 Task: Calculate the distance between Los Angeles and Santa Barbara.
Action: Mouse moved to (269, 62)
Screenshot: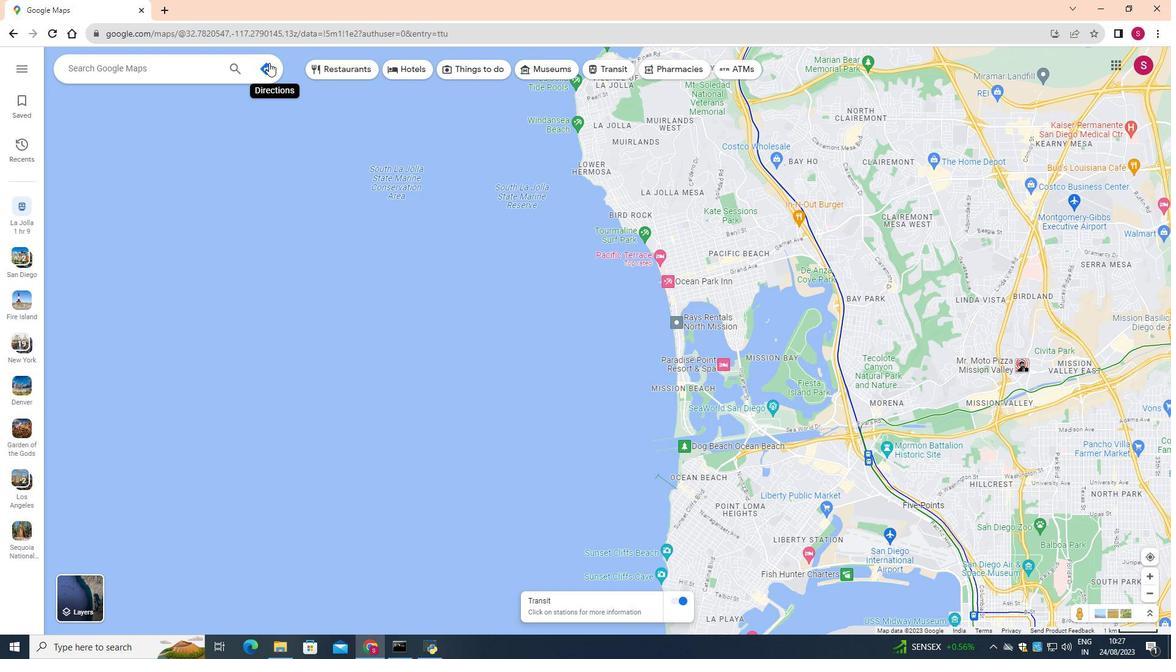 
Action: Mouse pressed left at (269, 62)
Screenshot: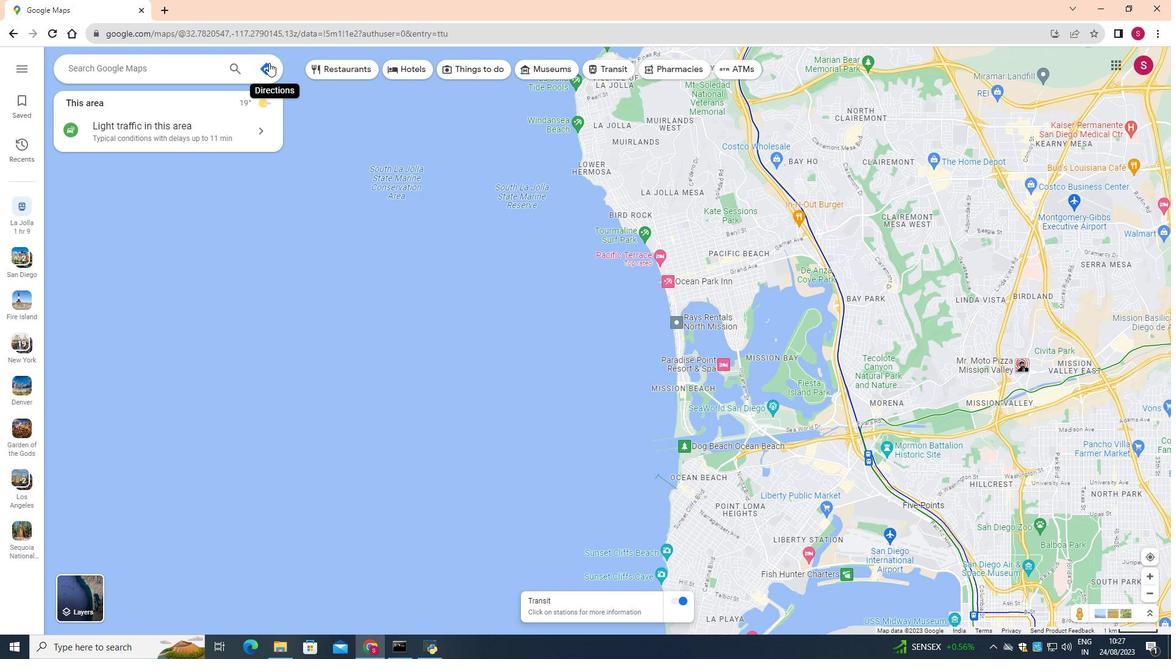 
Action: Mouse moved to (210, 97)
Screenshot: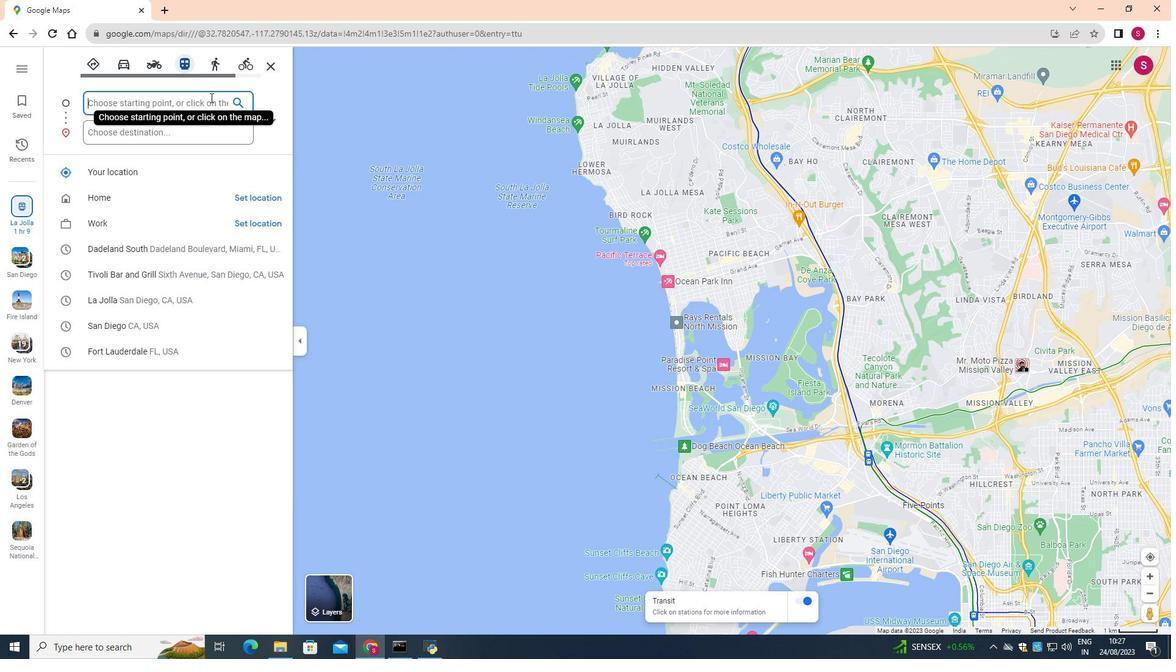 
Action: Mouse pressed left at (210, 97)
Screenshot: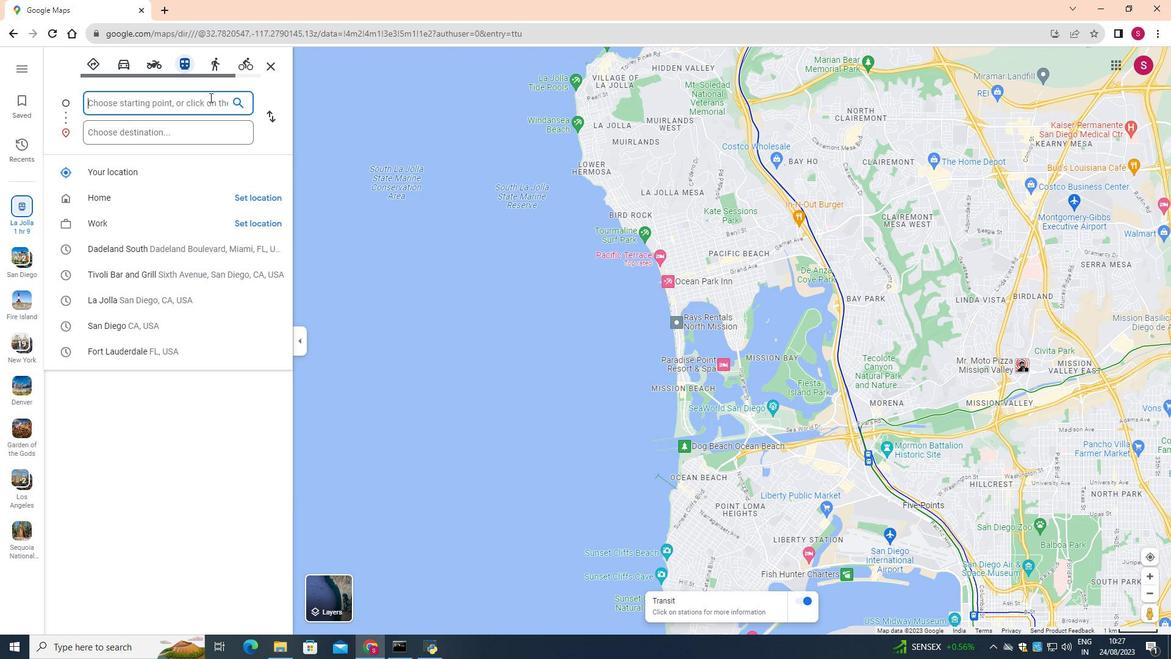 
Action: Mouse moved to (208, 98)
Screenshot: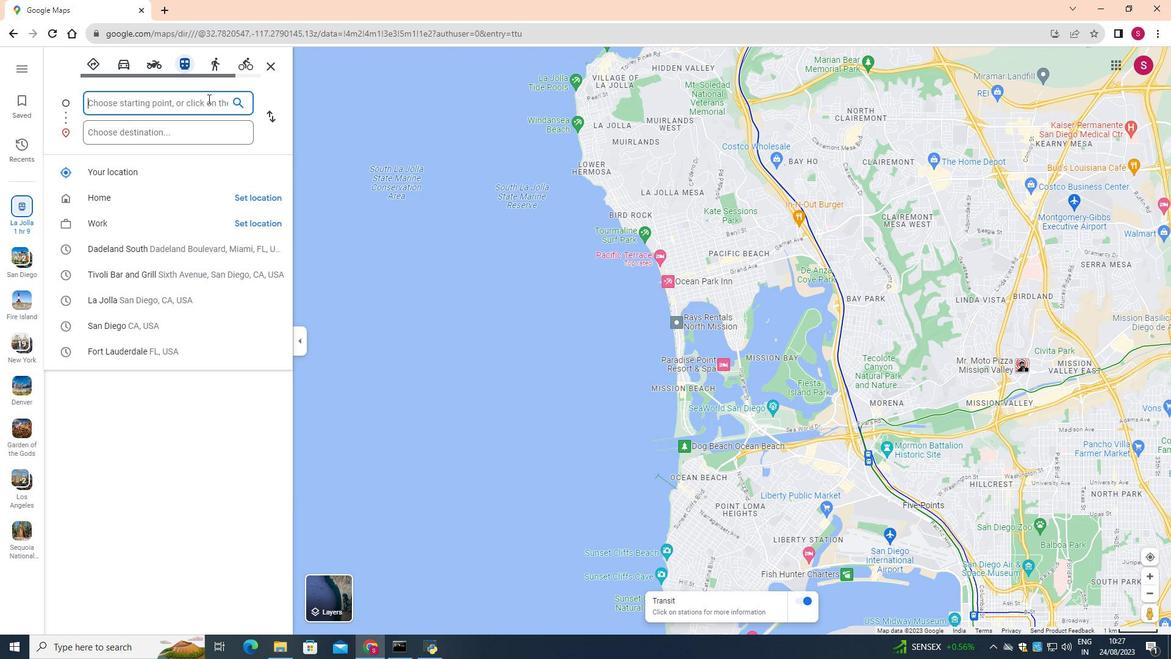
Action: Key pressed <Key.shift>Los<Key.space><Key.shift>Angeles
Screenshot: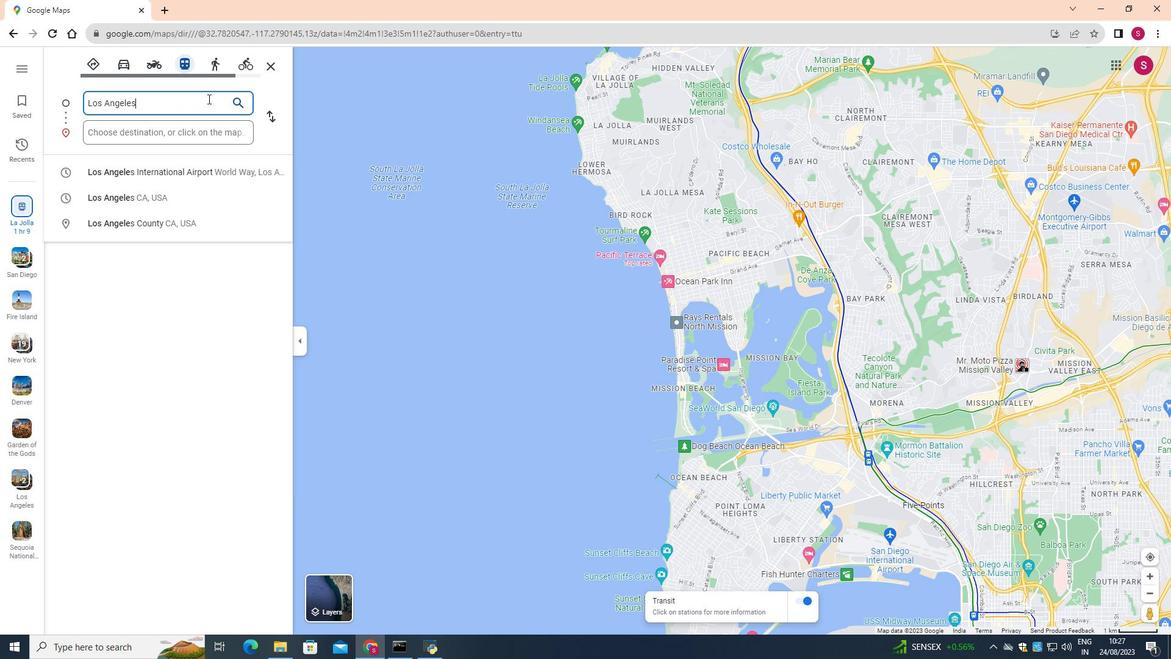 
Action: Mouse moved to (147, 197)
Screenshot: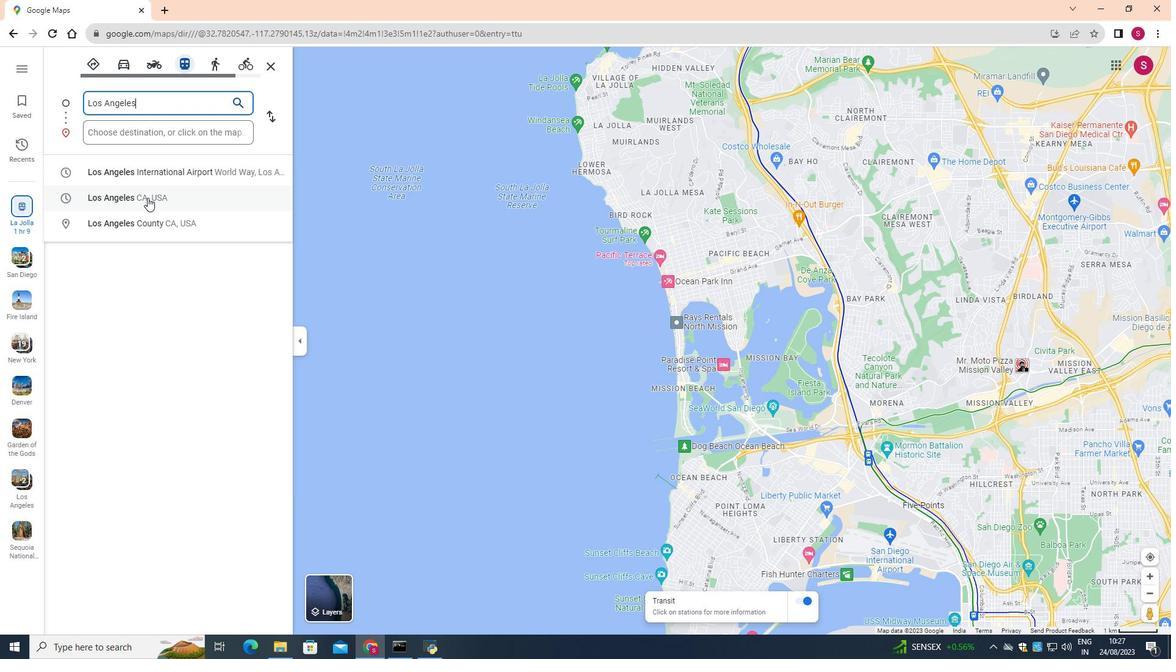 
Action: Mouse pressed left at (147, 197)
Screenshot: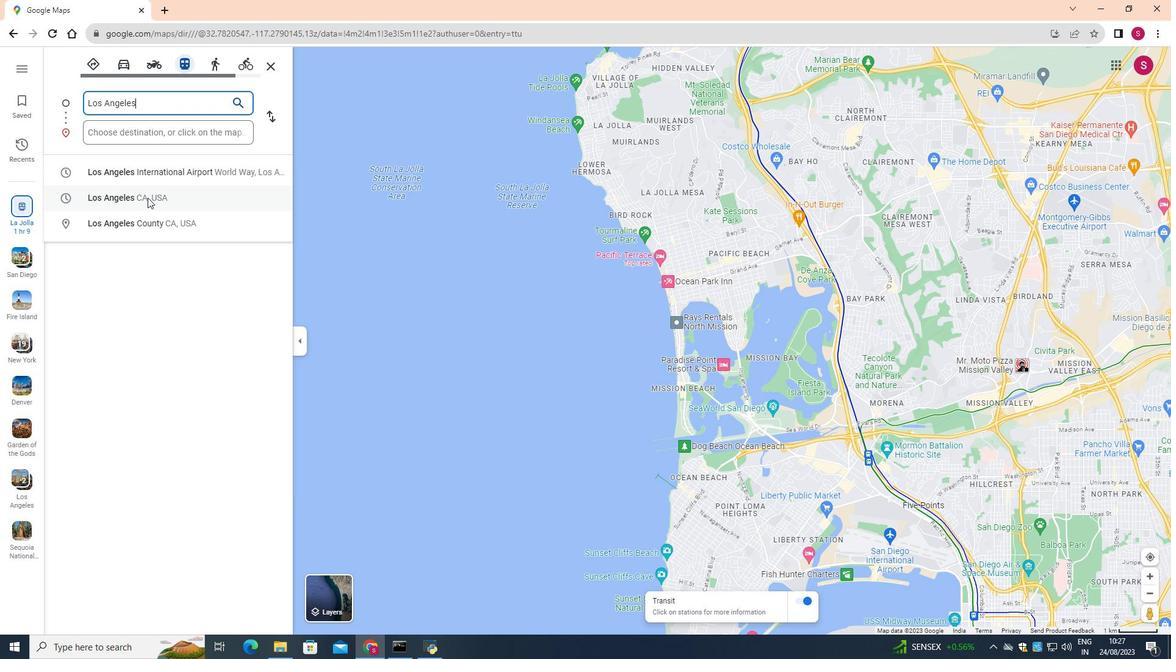 
Action: Mouse moved to (156, 133)
Screenshot: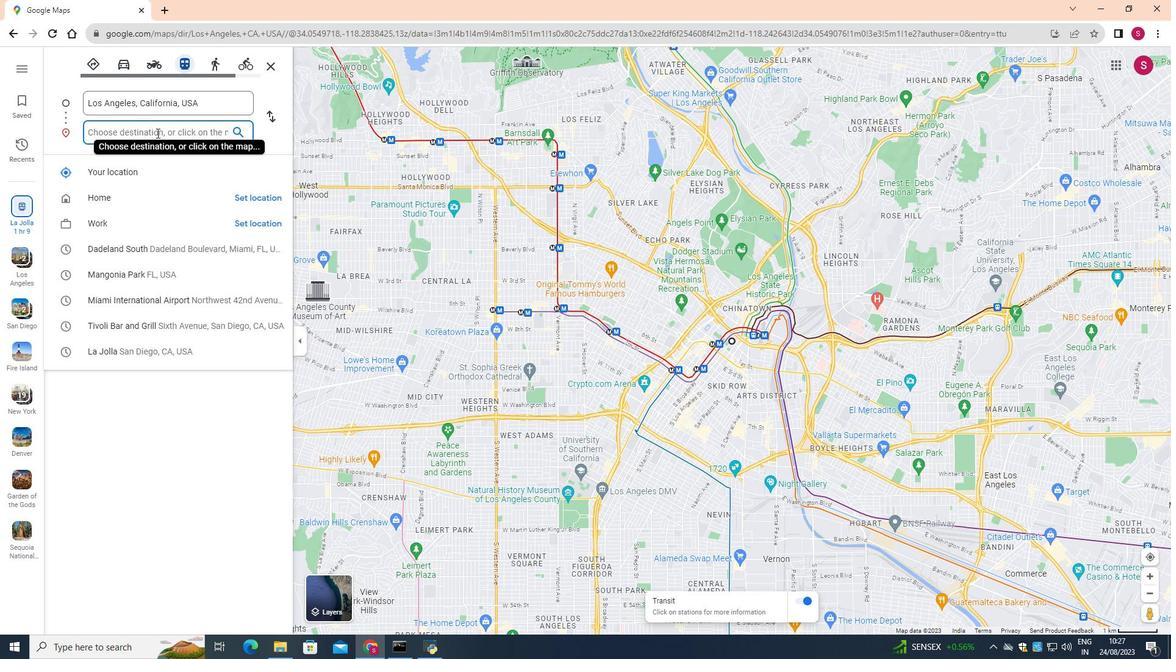 
Action: Mouse pressed left at (156, 133)
Screenshot: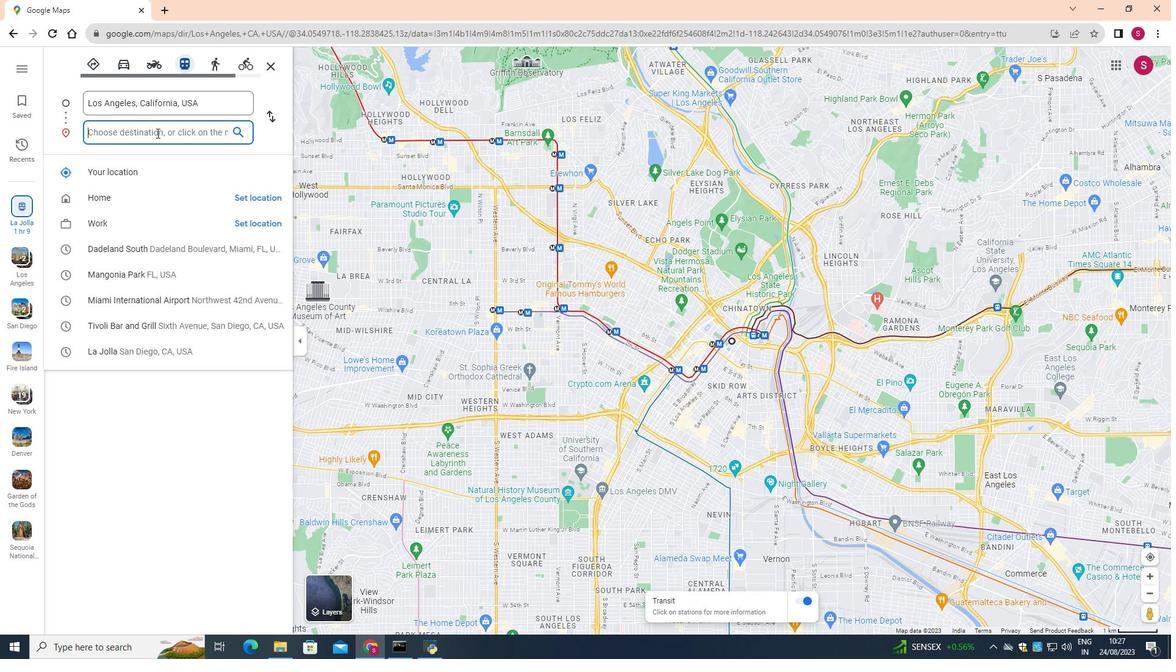 
Action: Key pressed <Key.shift>Santa<Key.space><Key.shift>Barbara
Screenshot: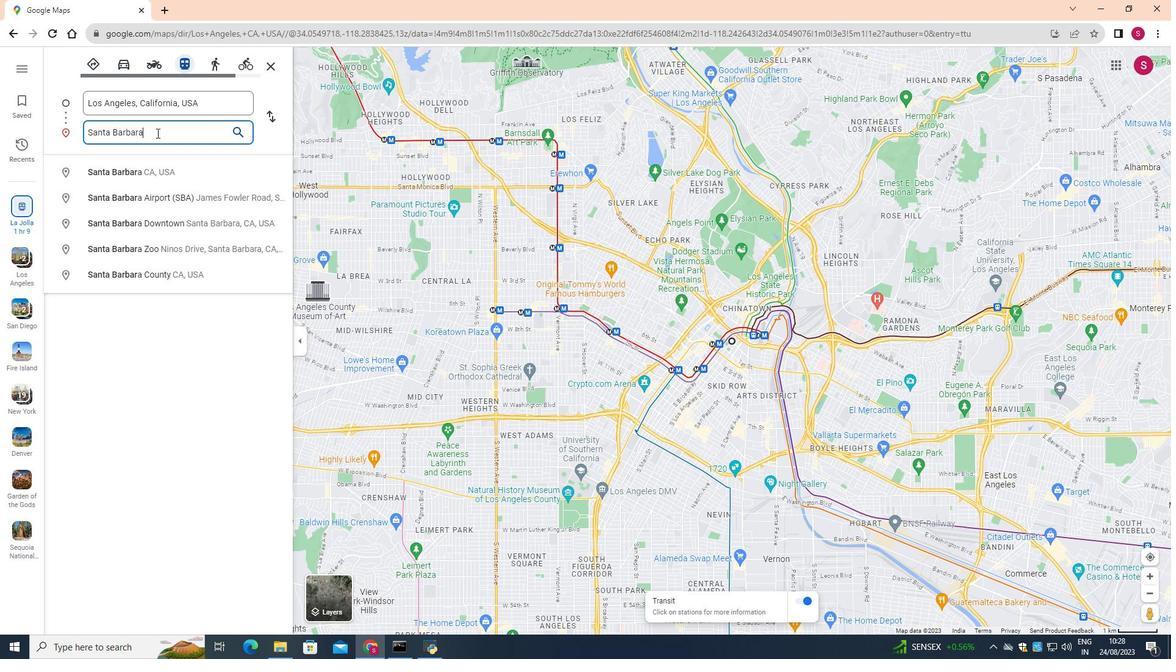 
Action: Mouse moved to (137, 175)
Screenshot: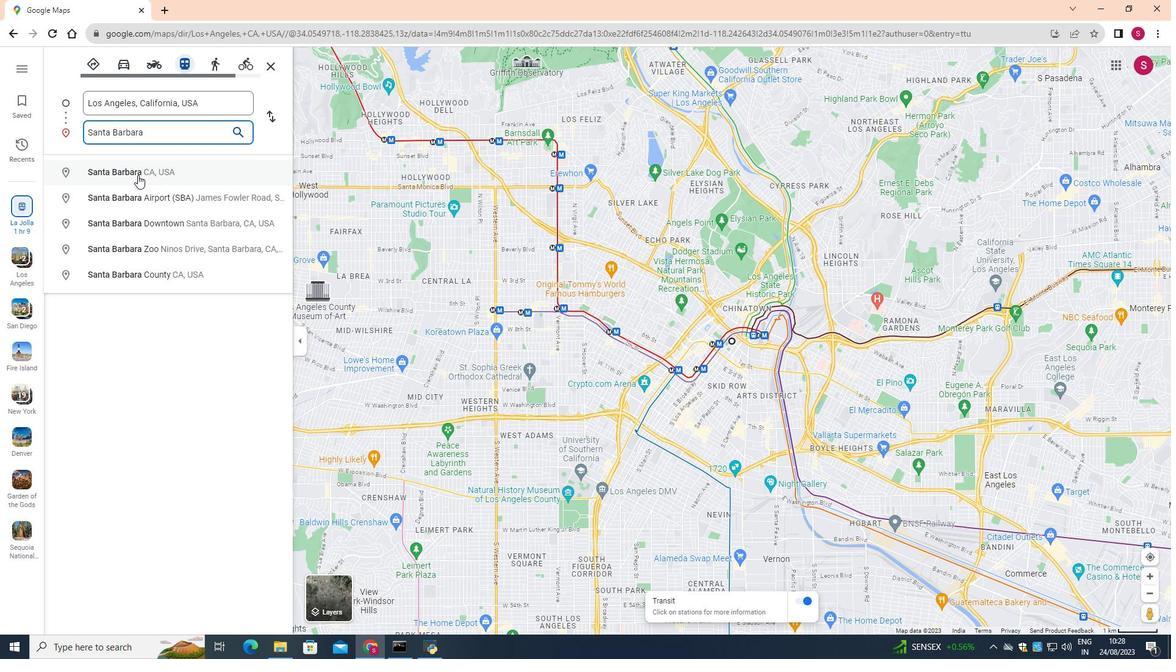 
Action: Mouse pressed left at (137, 175)
Screenshot: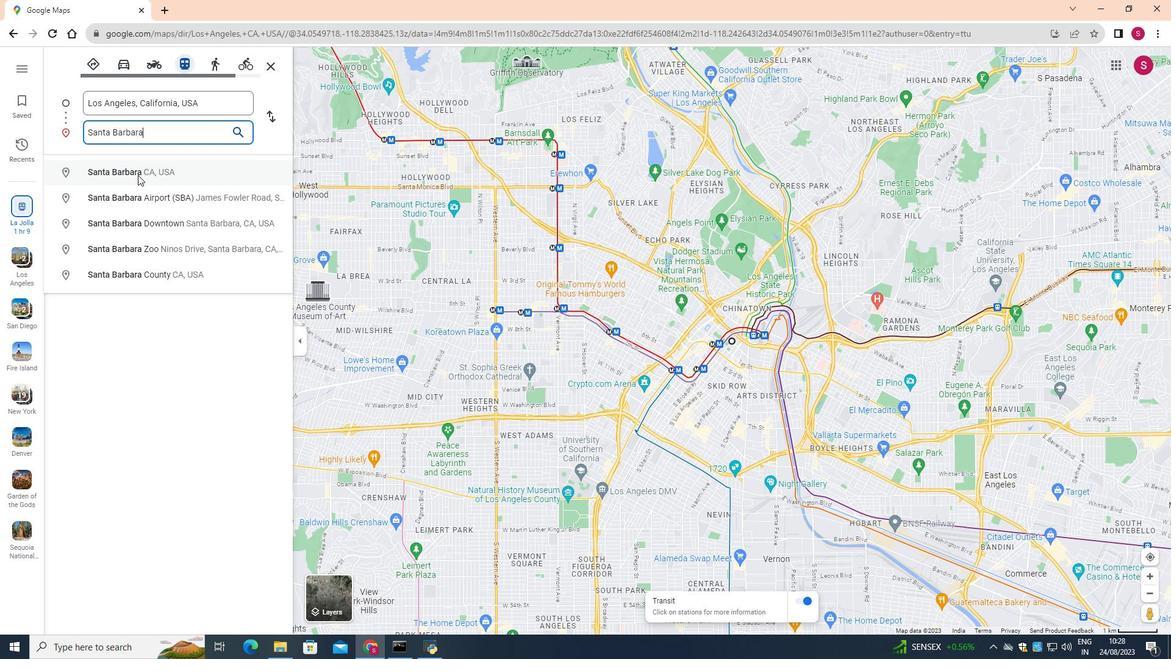 
Action: Mouse moved to (141, 311)
Screenshot: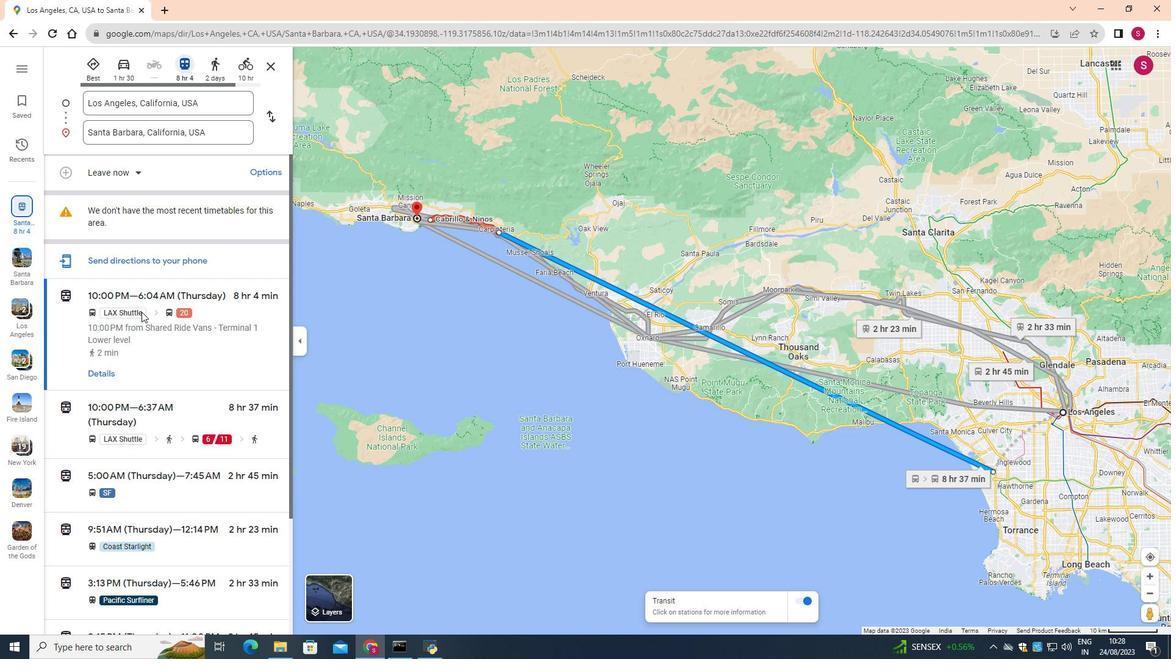 
Action: Mouse scrolled (141, 311) with delta (0, 0)
Screenshot: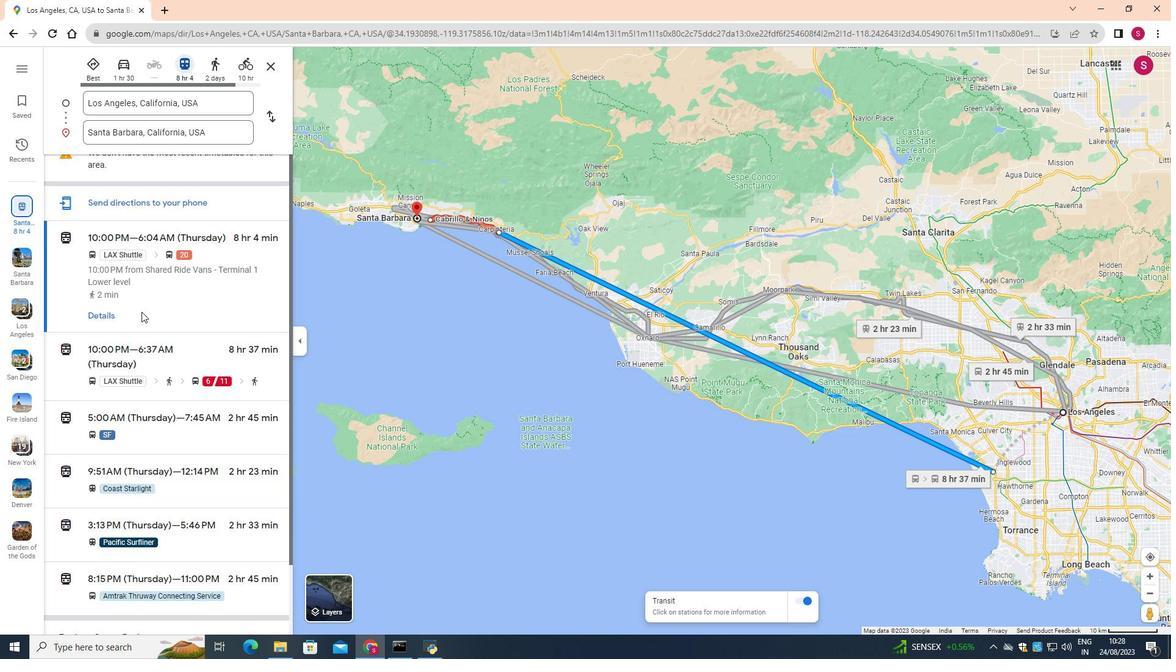 
Action: Mouse scrolled (141, 311) with delta (0, 0)
Screenshot: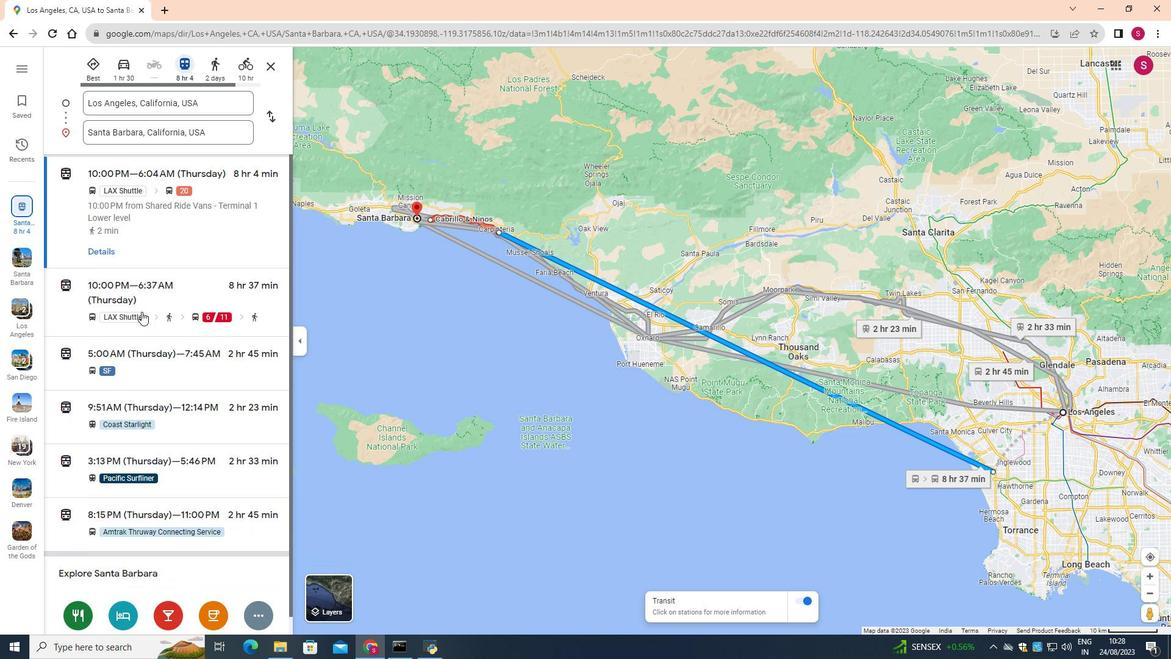 
Action: Mouse scrolled (141, 311) with delta (0, 0)
Screenshot: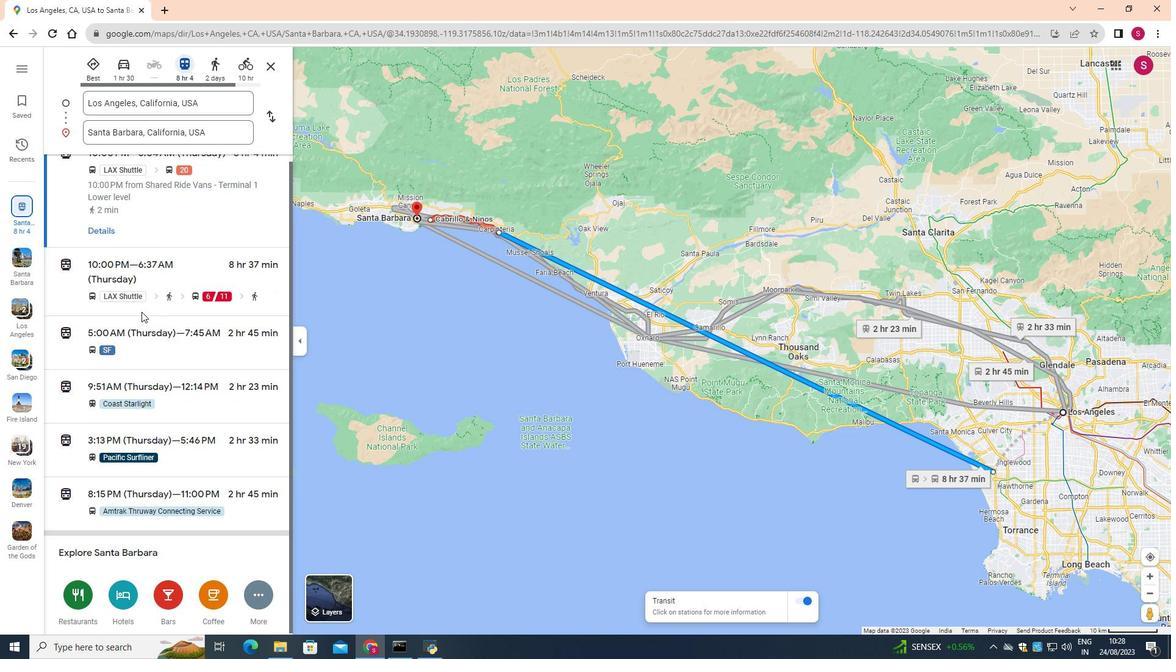 
Action: Mouse moved to (141, 330)
Screenshot: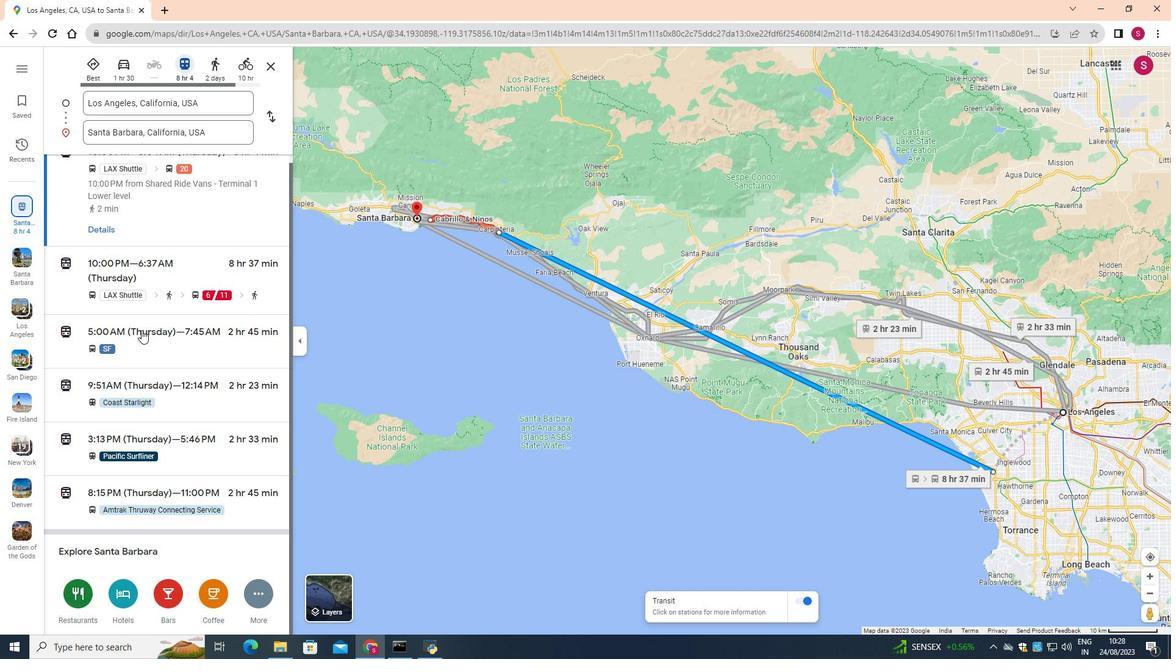 
Action: Mouse scrolled (141, 329) with delta (0, 0)
Screenshot: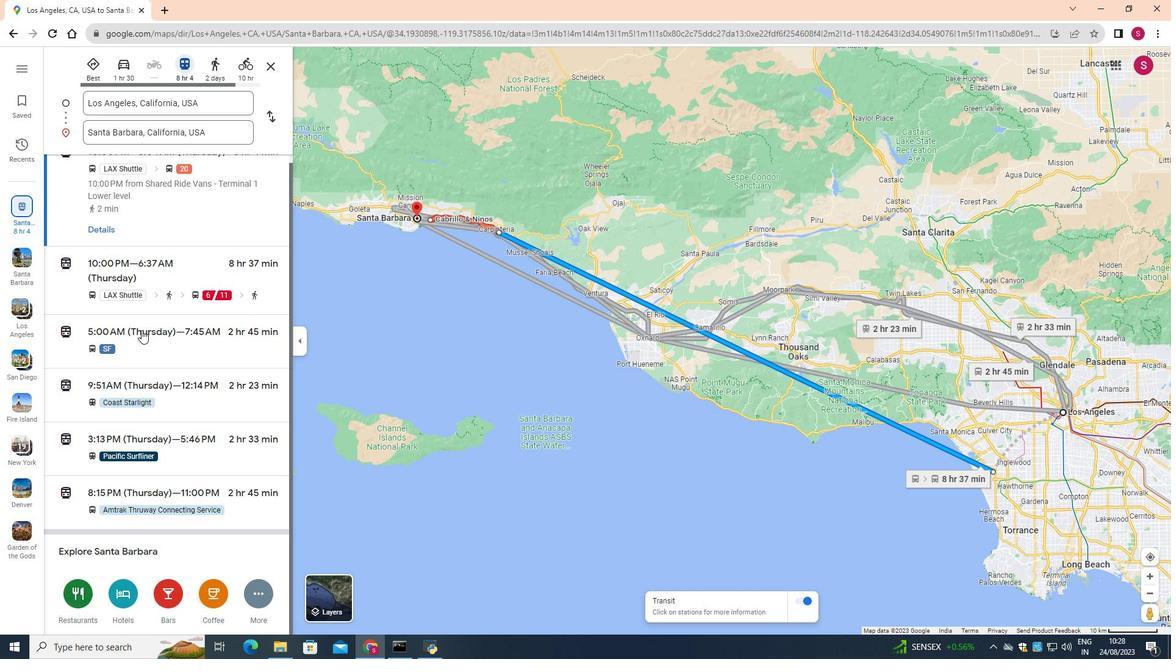 
Action: Mouse moved to (214, 295)
Screenshot: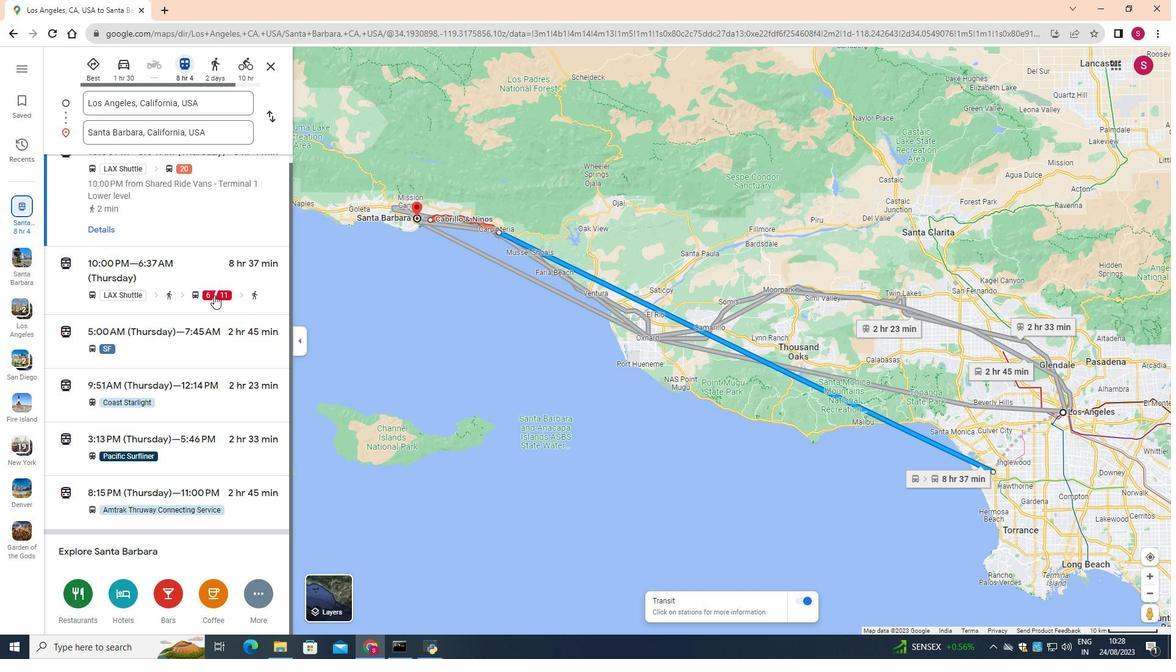 
Action: Mouse scrolled (214, 295) with delta (0, 0)
Screenshot: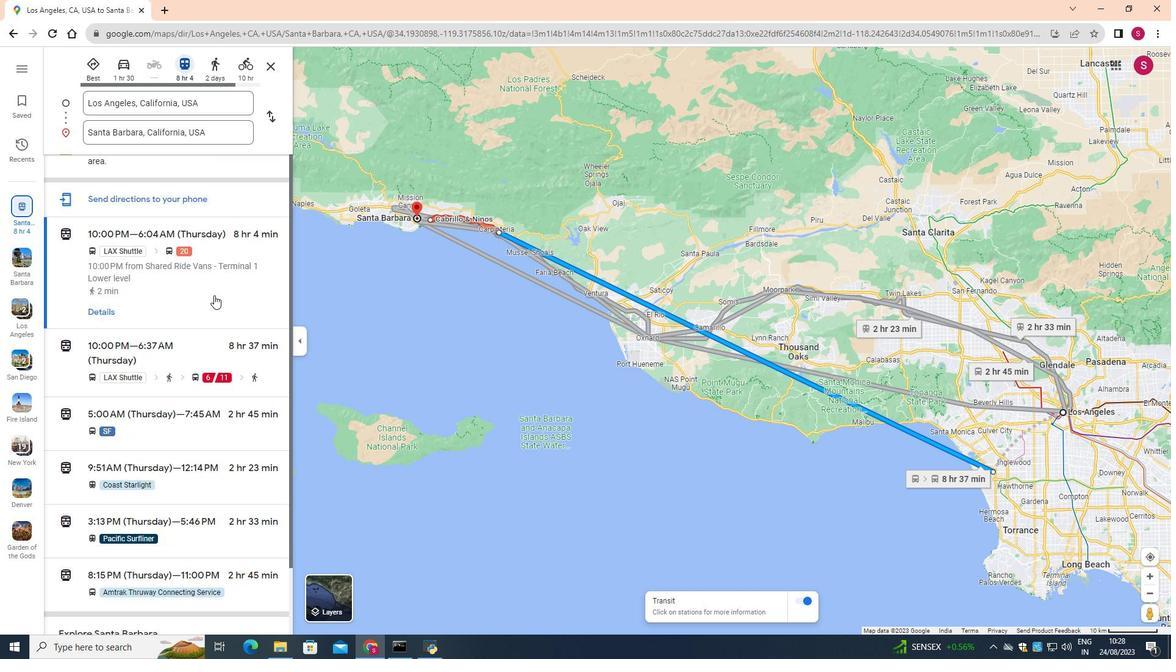 
Action: Mouse scrolled (214, 295) with delta (0, 0)
Screenshot: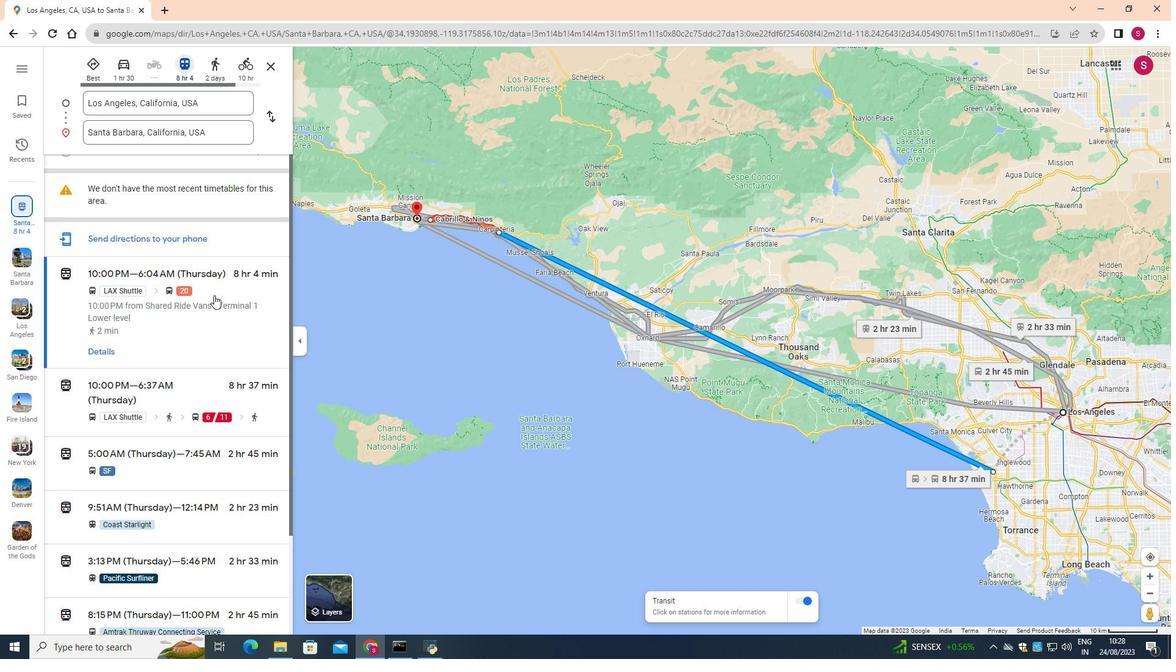 
Action: Mouse moved to (103, 345)
Screenshot: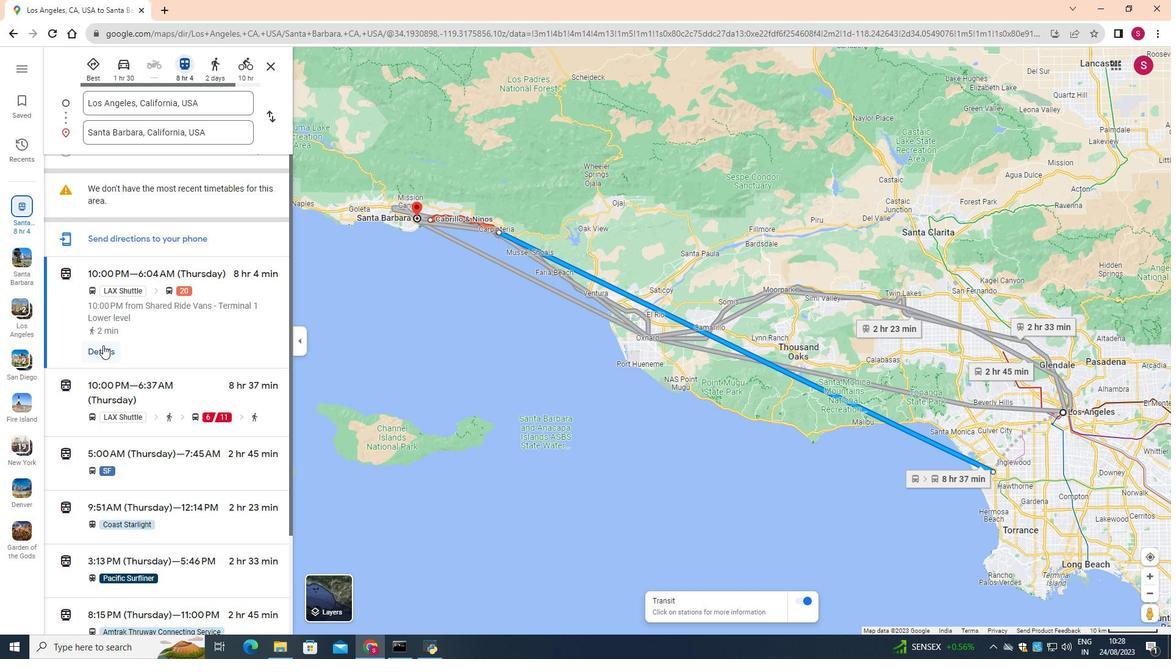
Action: Mouse pressed left at (103, 345)
Screenshot: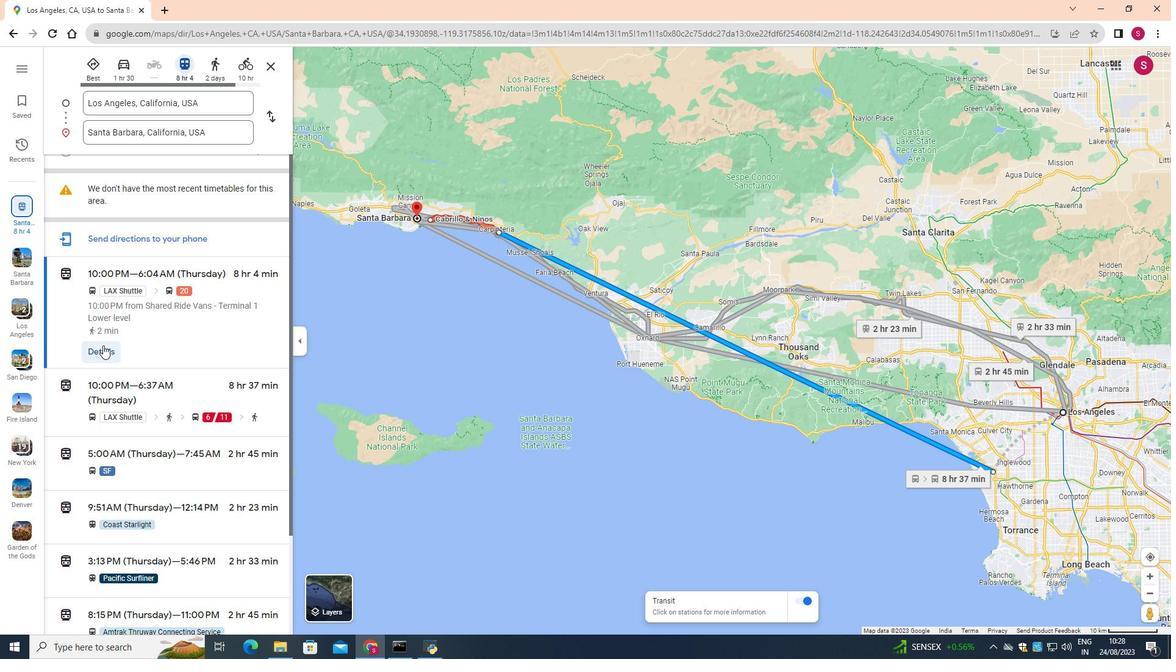
Action: Mouse moved to (158, 269)
Screenshot: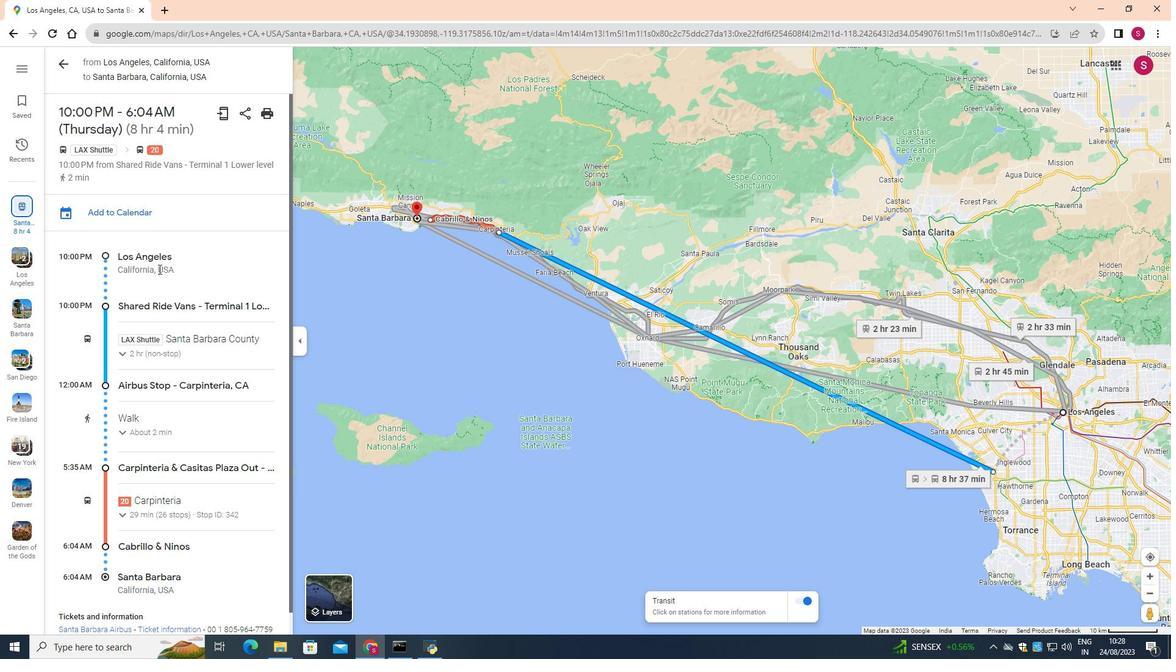 
Action: Mouse scrolled (158, 268) with delta (0, 0)
Screenshot: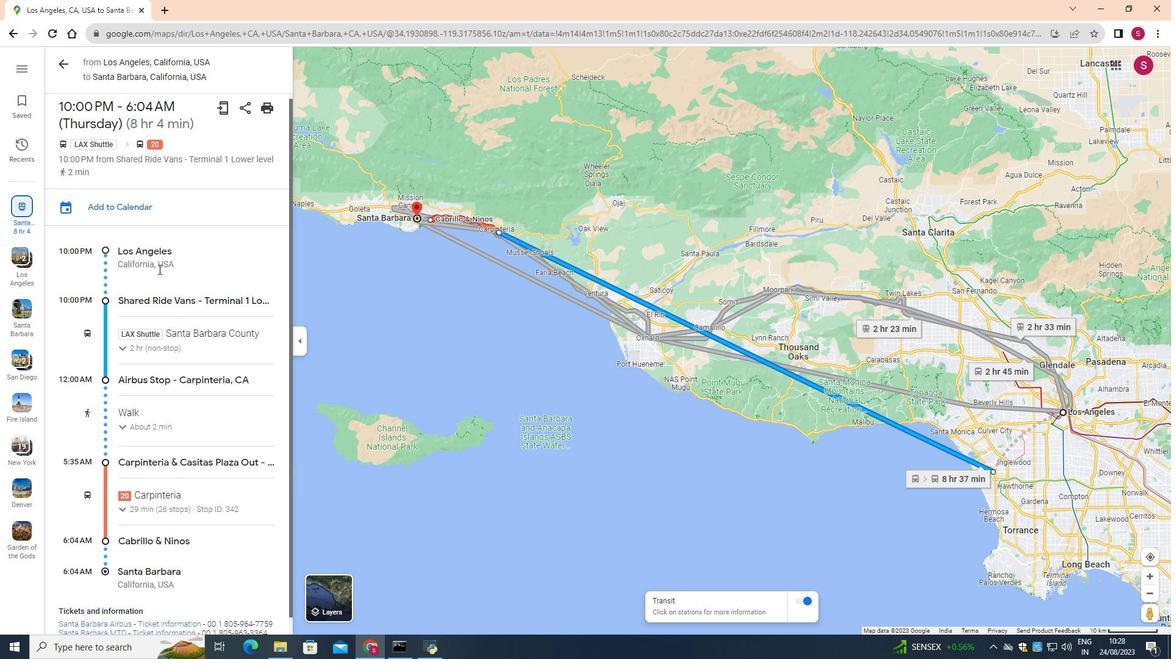 
Action: Mouse scrolled (158, 268) with delta (0, 0)
Screenshot: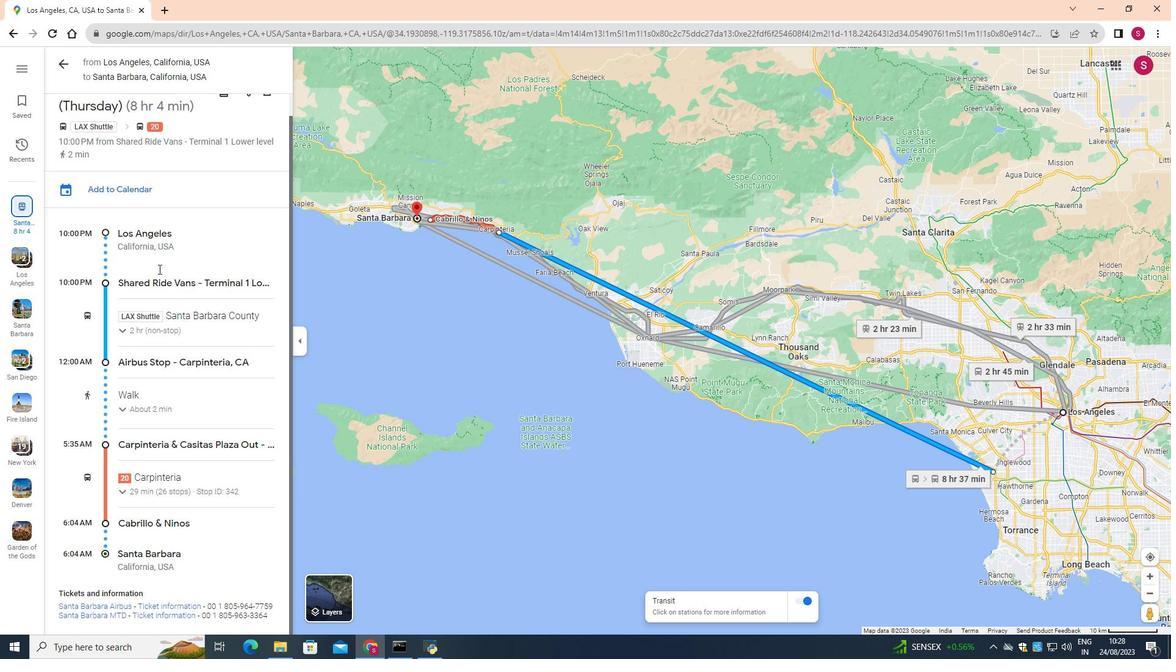 
Action: Mouse scrolled (158, 268) with delta (0, 0)
Screenshot: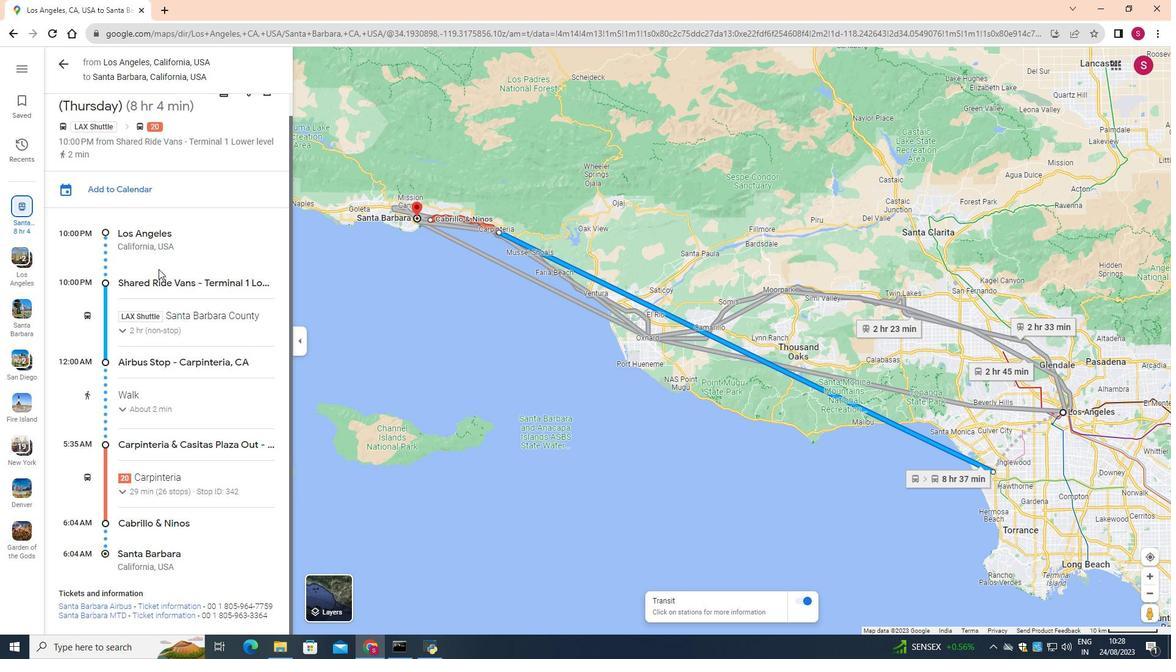 
Action: Mouse scrolled (158, 268) with delta (0, 0)
Screenshot: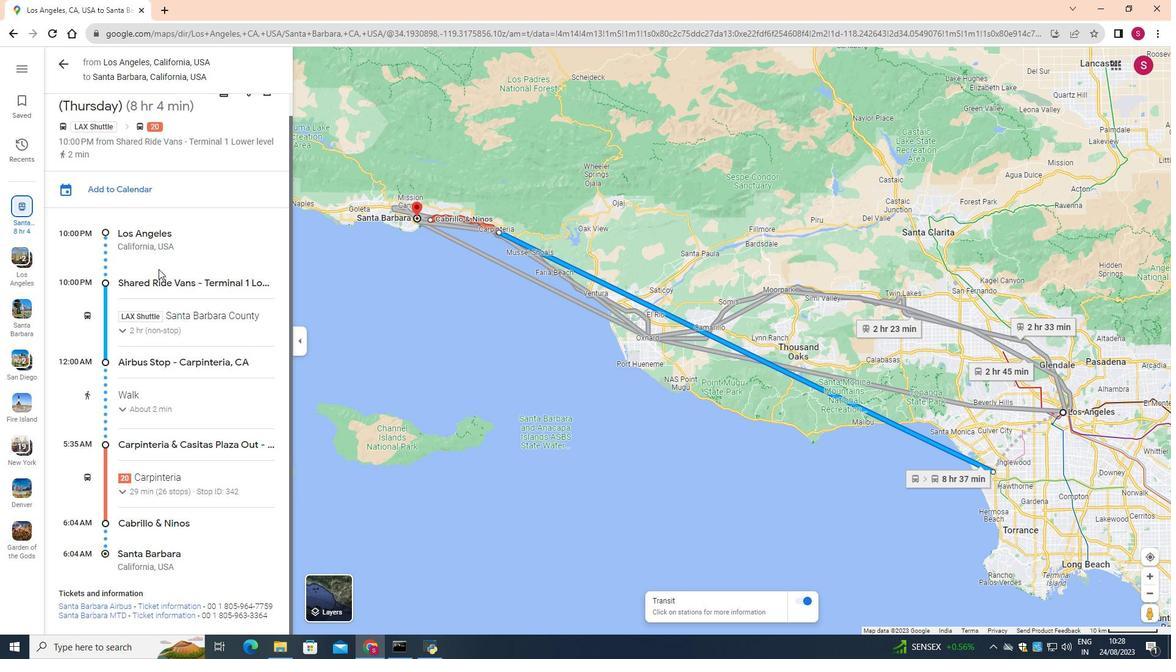 
Action: Mouse moved to (125, 472)
Screenshot: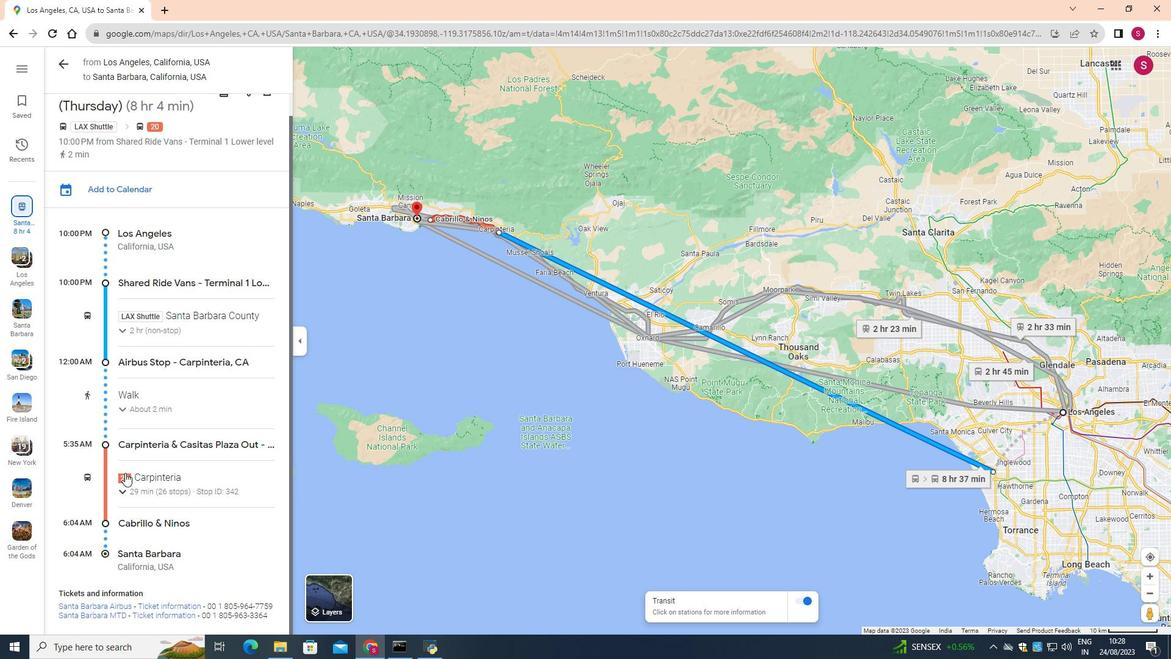
Action: Mouse scrolled (125, 473) with delta (0, 0)
Screenshot: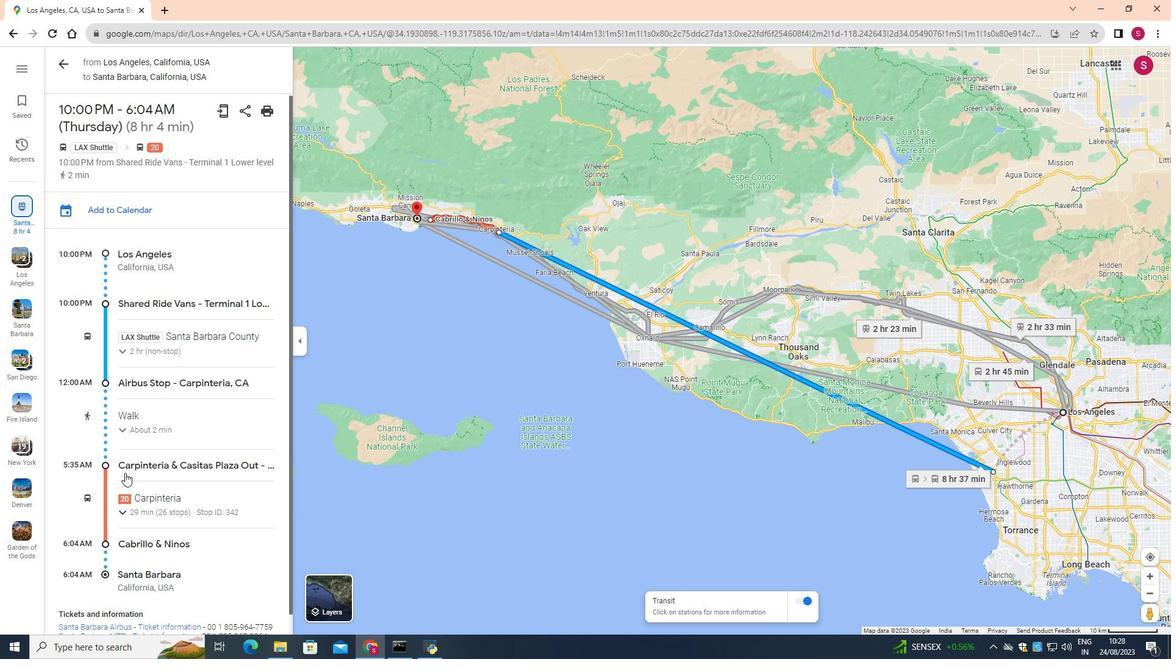 
Action: Mouse scrolled (125, 473) with delta (0, 0)
Screenshot: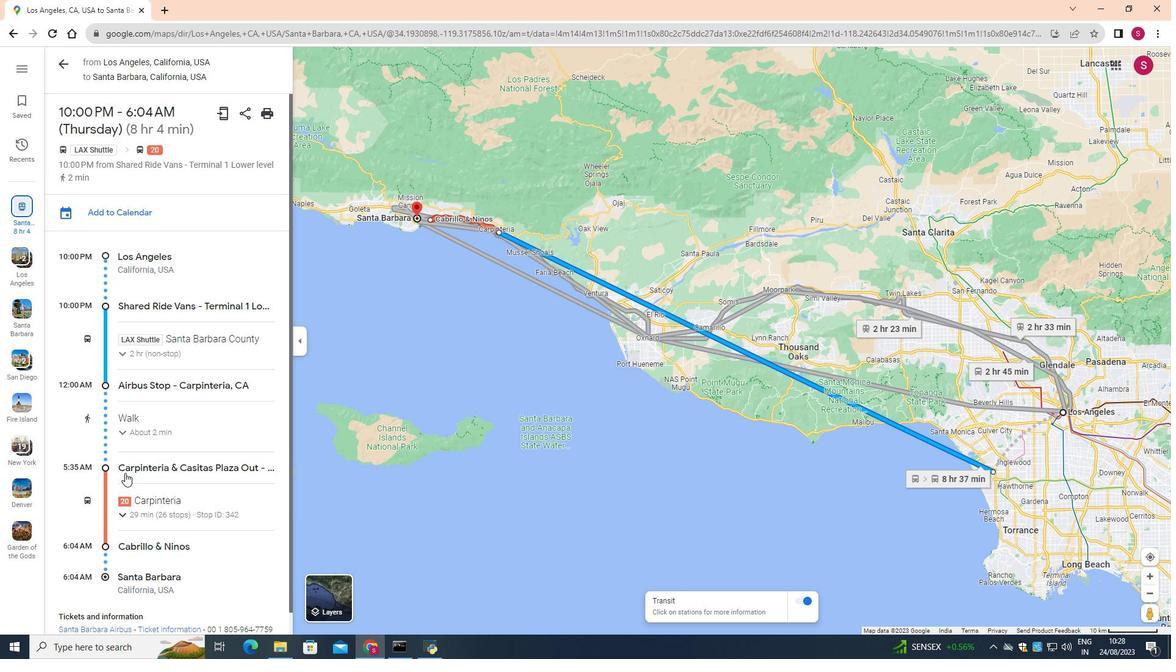 
Action: Mouse scrolled (125, 473) with delta (0, 0)
Screenshot: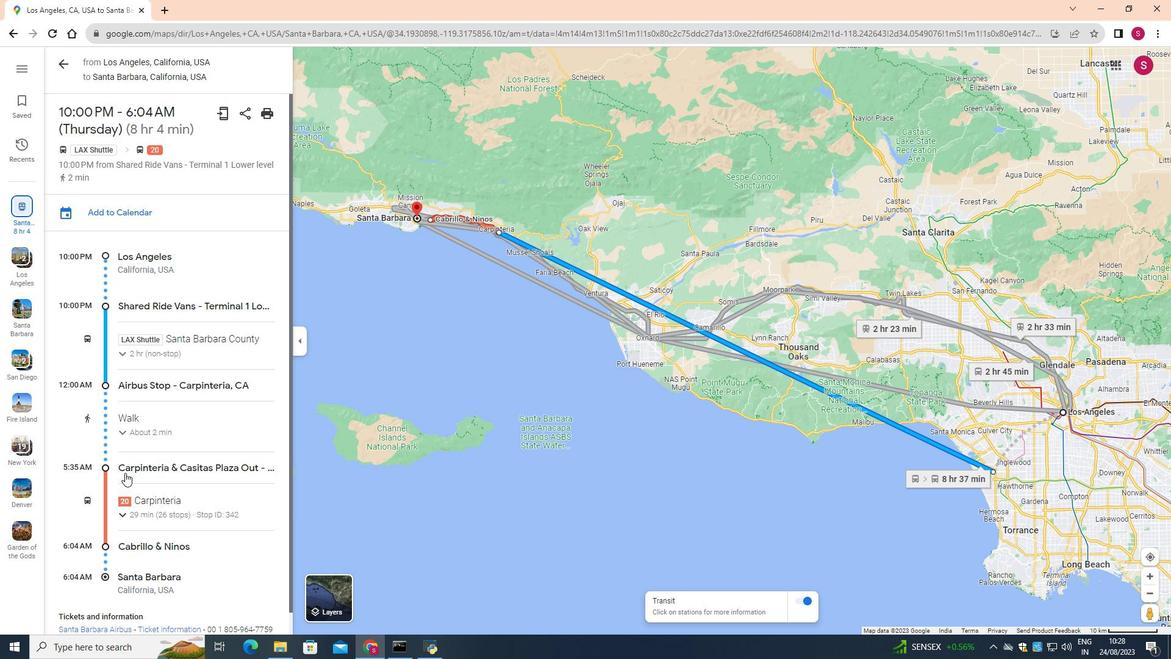 
Action: Mouse scrolled (125, 473) with delta (0, 0)
Screenshot: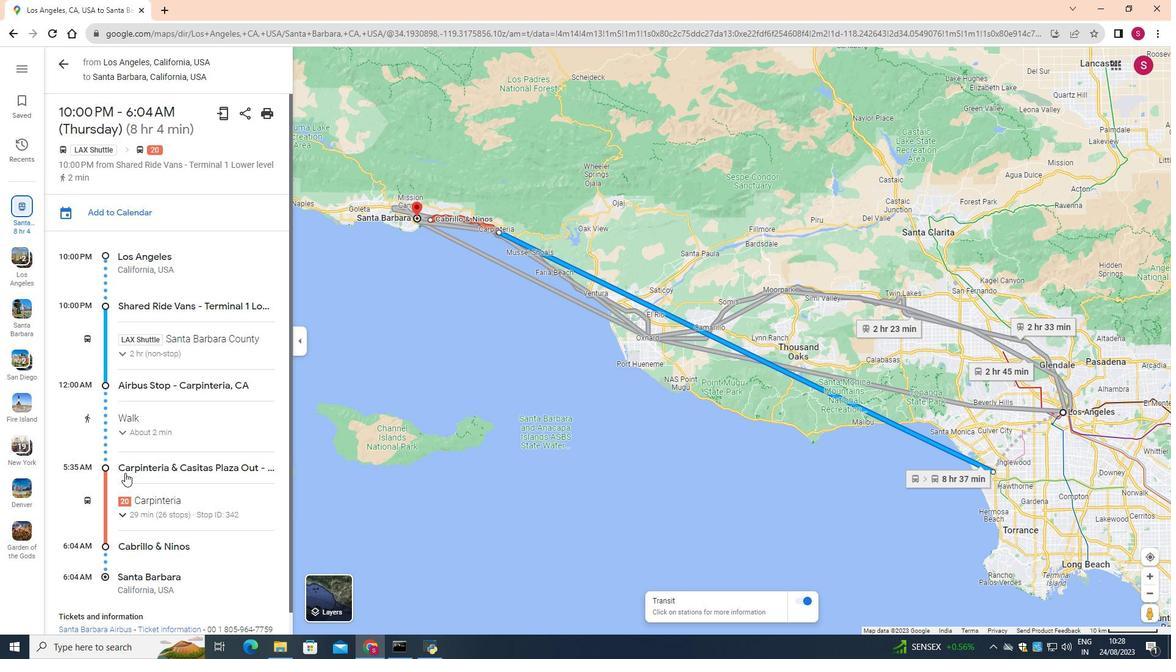 
Action: Mouse scrolled (125, 473) with delta (0, 0)
Screenshot: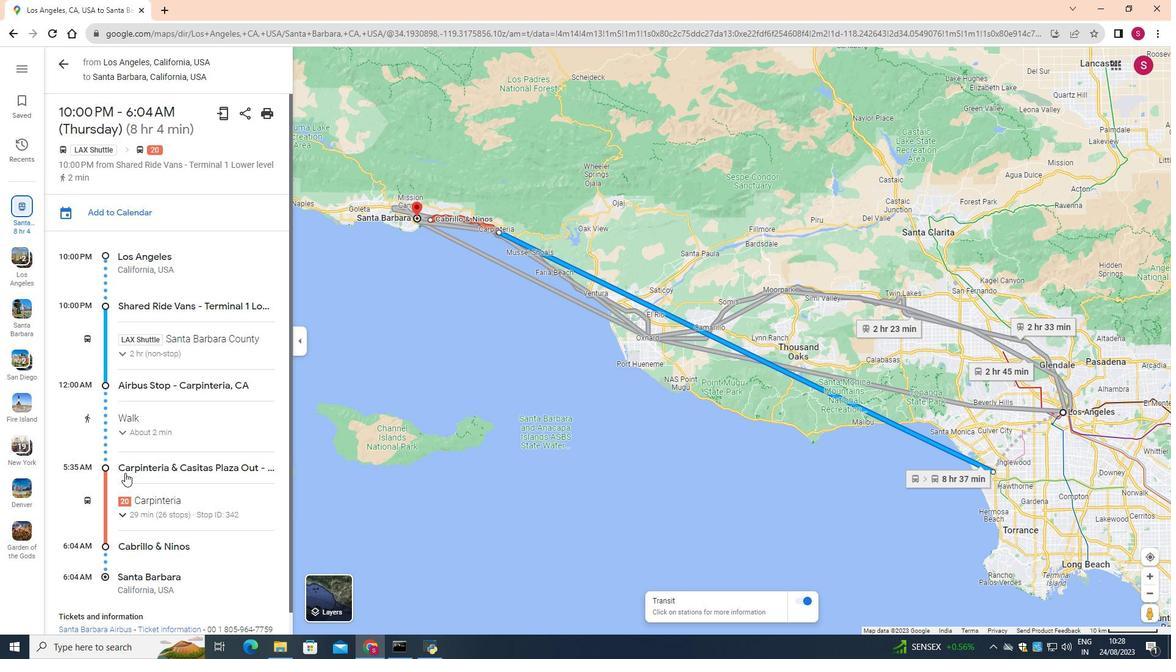 
Action: Mouse moved to (518, 602)
Screenshot: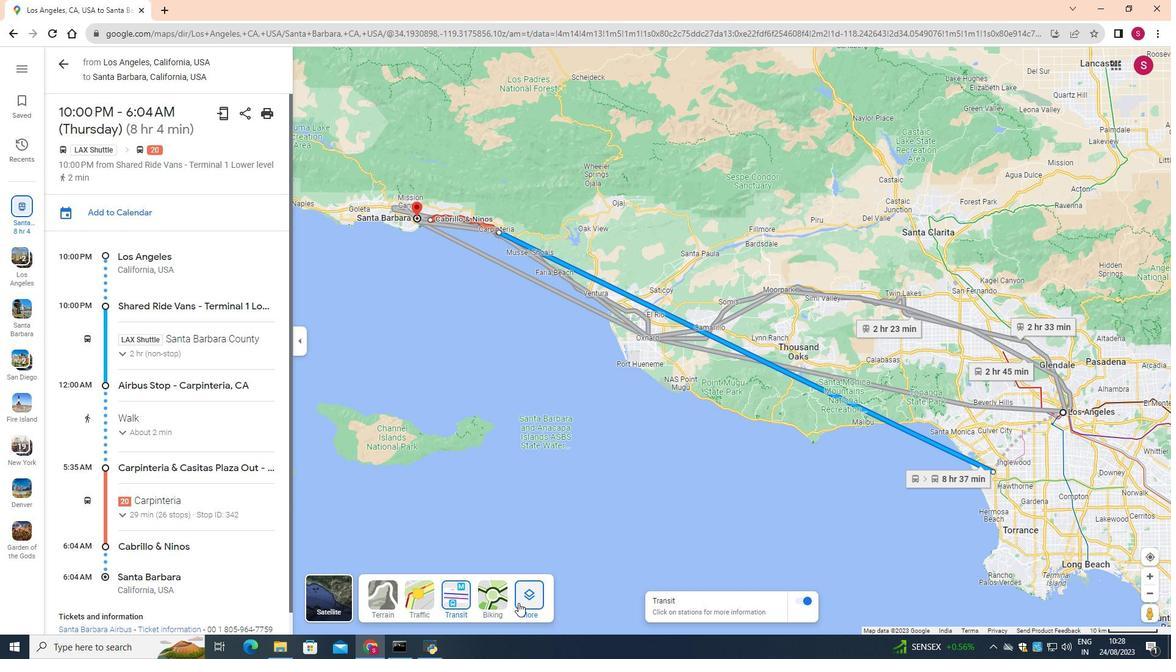 
Action: Mouse pressed left at (518, 602)
Screenshot: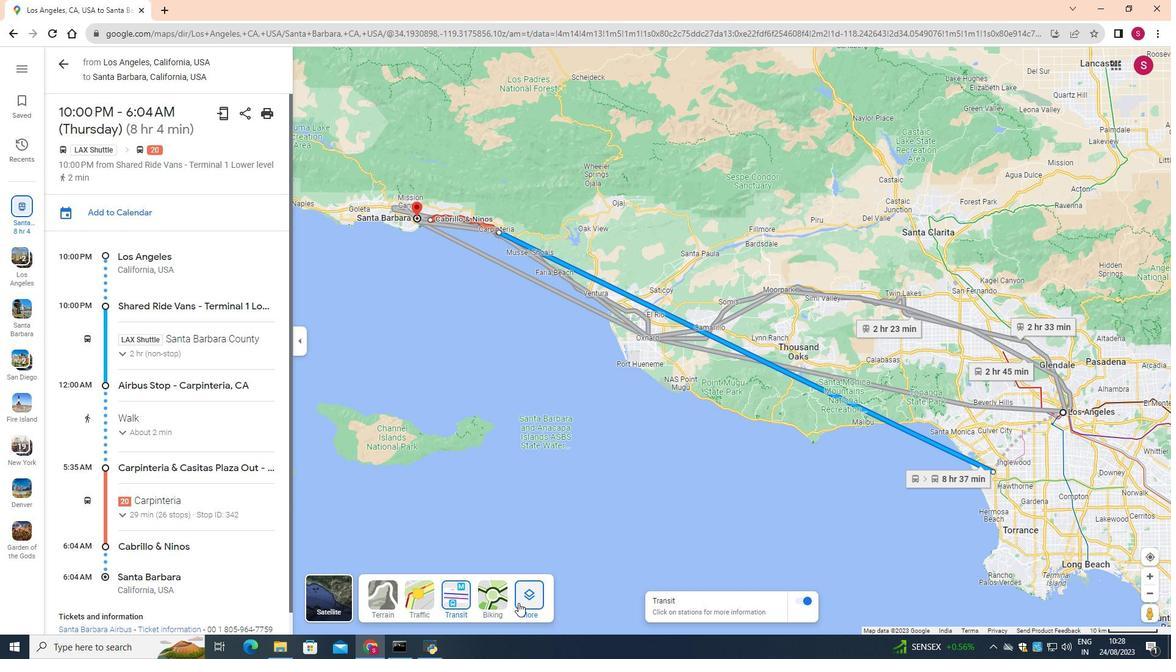 
Action: Mouse moved to (424, 486)
Screenshot: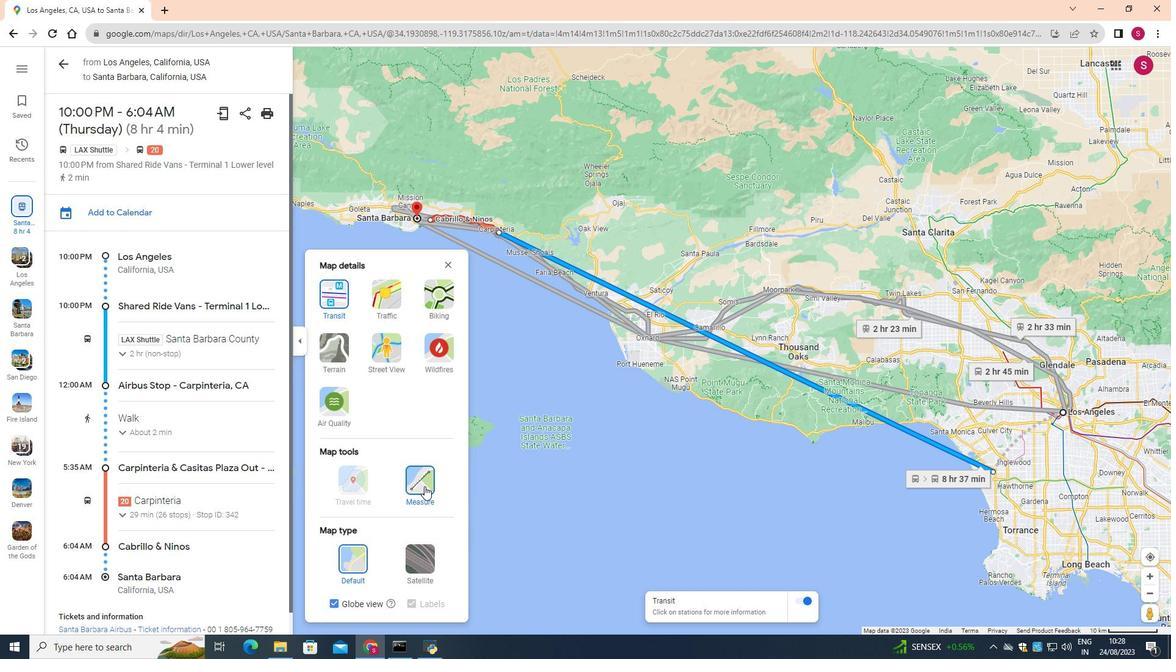 
Action: Mouse pressed left at (424, 486)
Screenshot: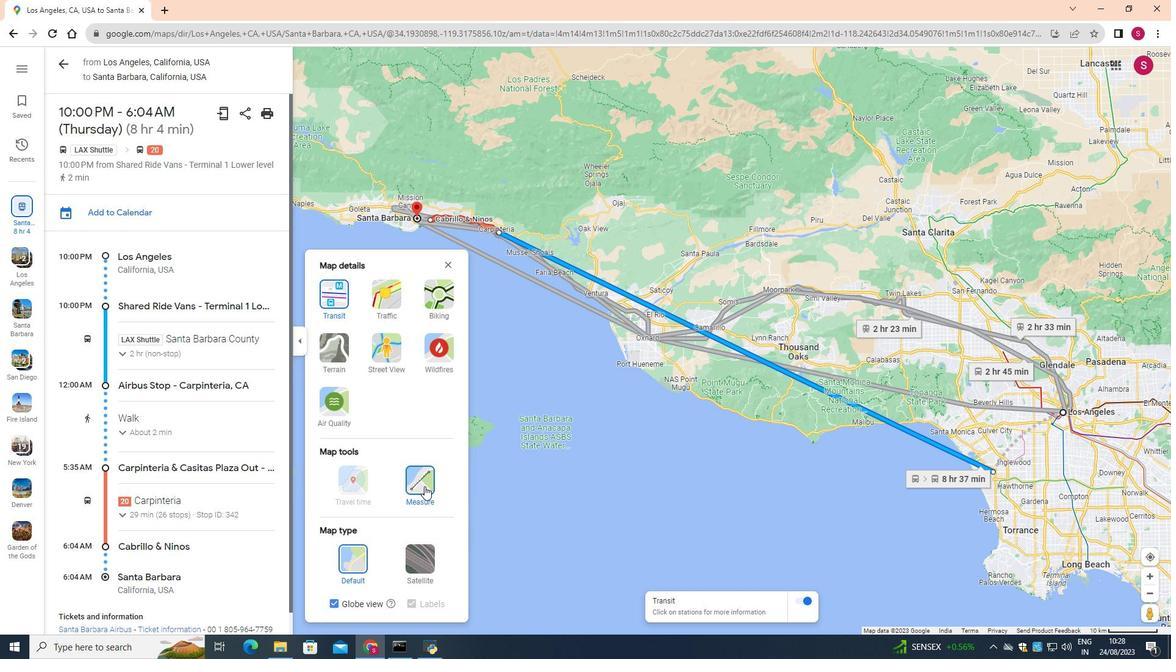 
Action: Mouse moved to (446, 266)
Screenshot: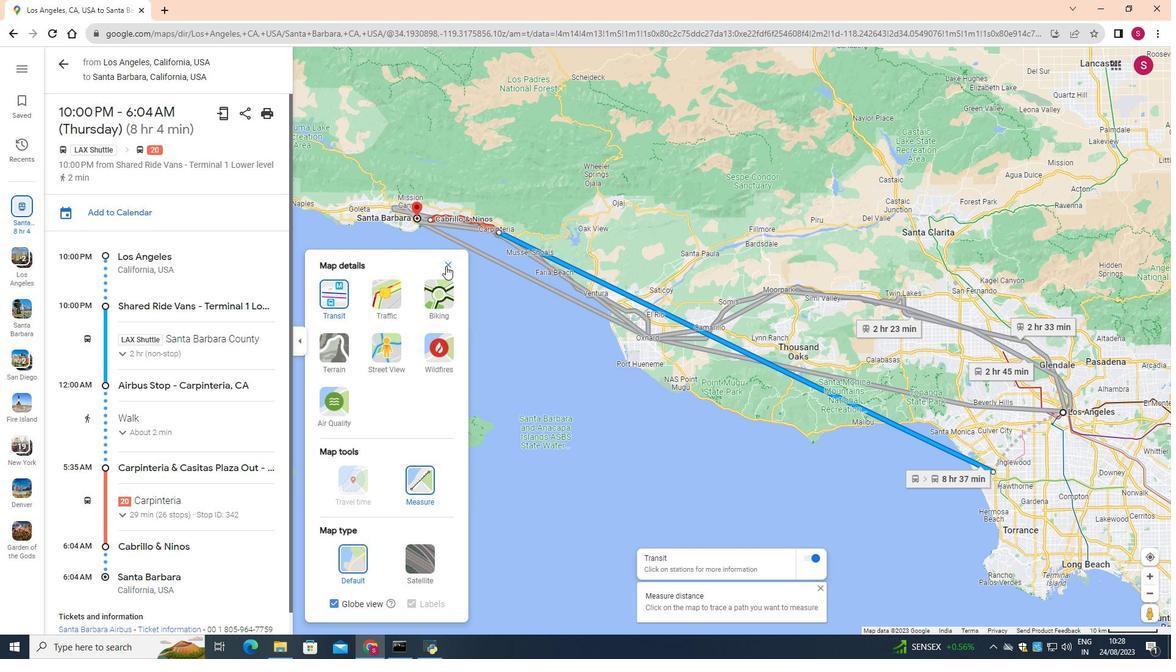 
Action: Mouse pressed left at (446, 266)
Screenshot: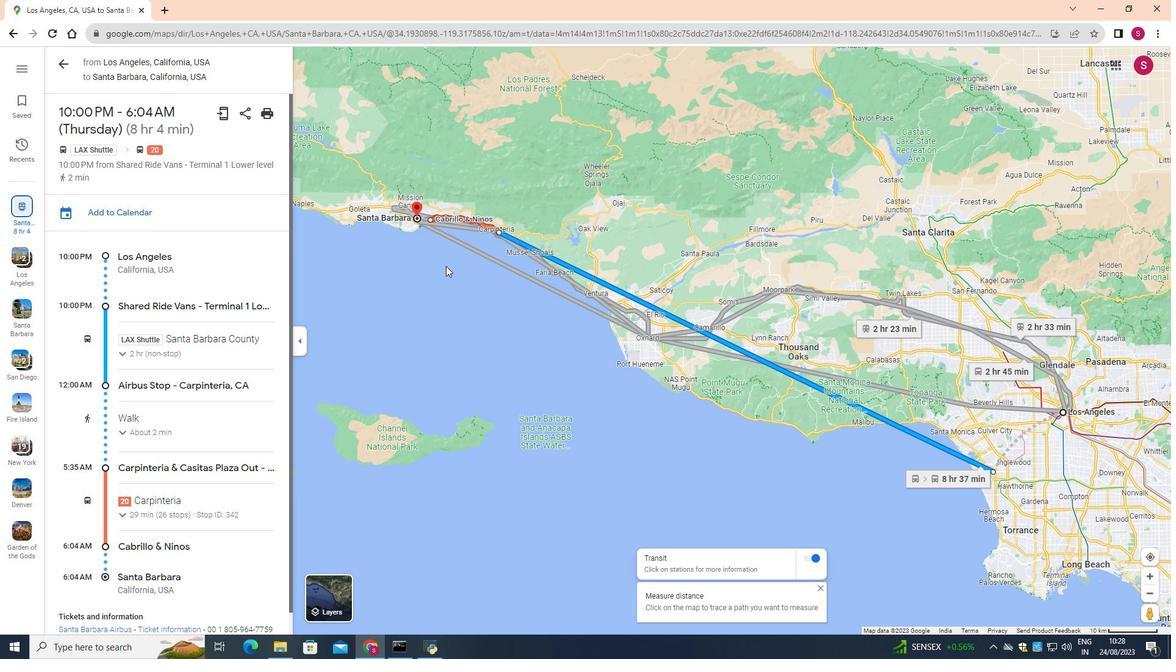 
Action: Mouse moved to (416, 217)
Screenshot: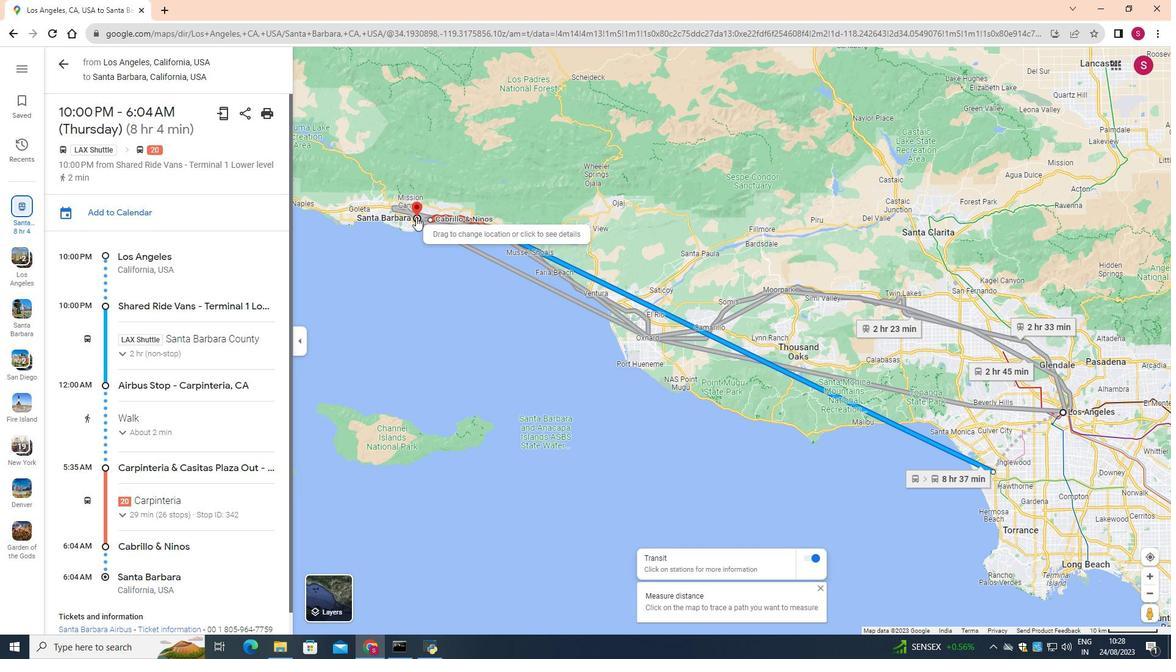 
Action: Mouse pressed left at (416, 217)
Screenshot: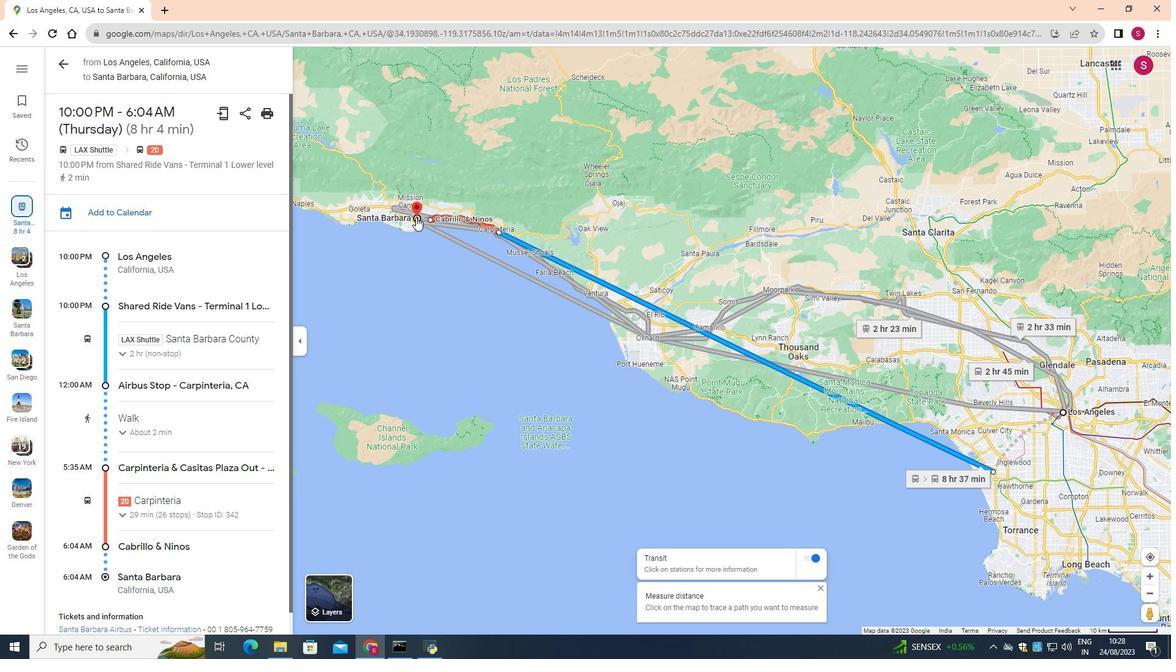 
Action: Mouse moved to (1062, 409)
Screenshot: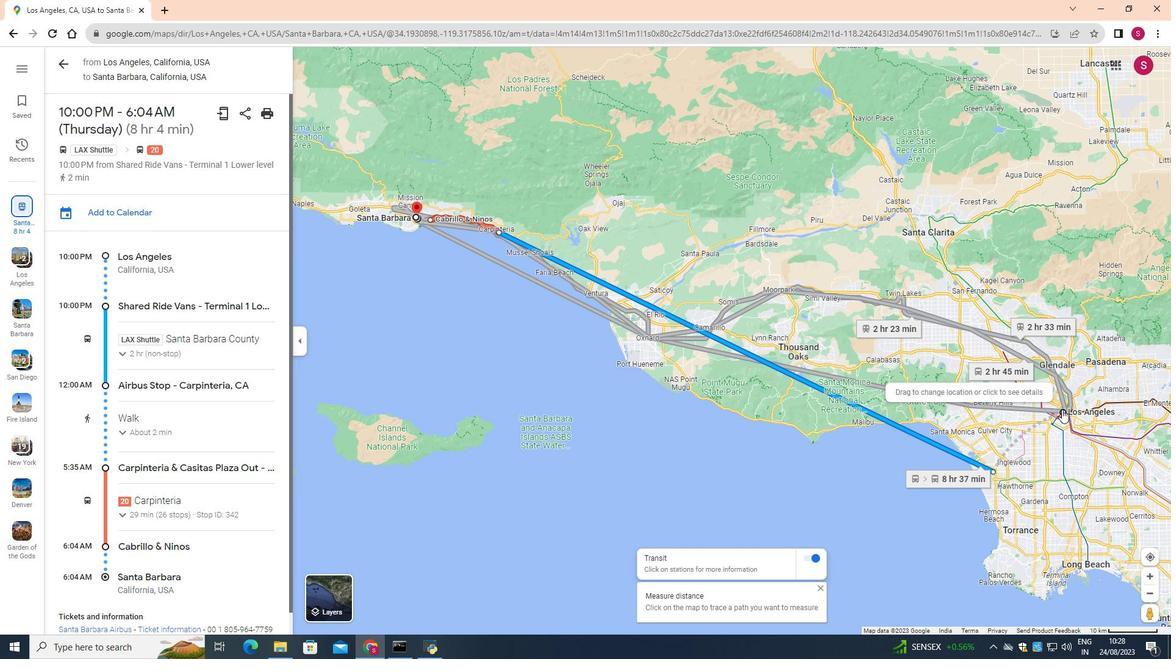 
Action: Mouse pressed left at (1062, 409)
Screenshot: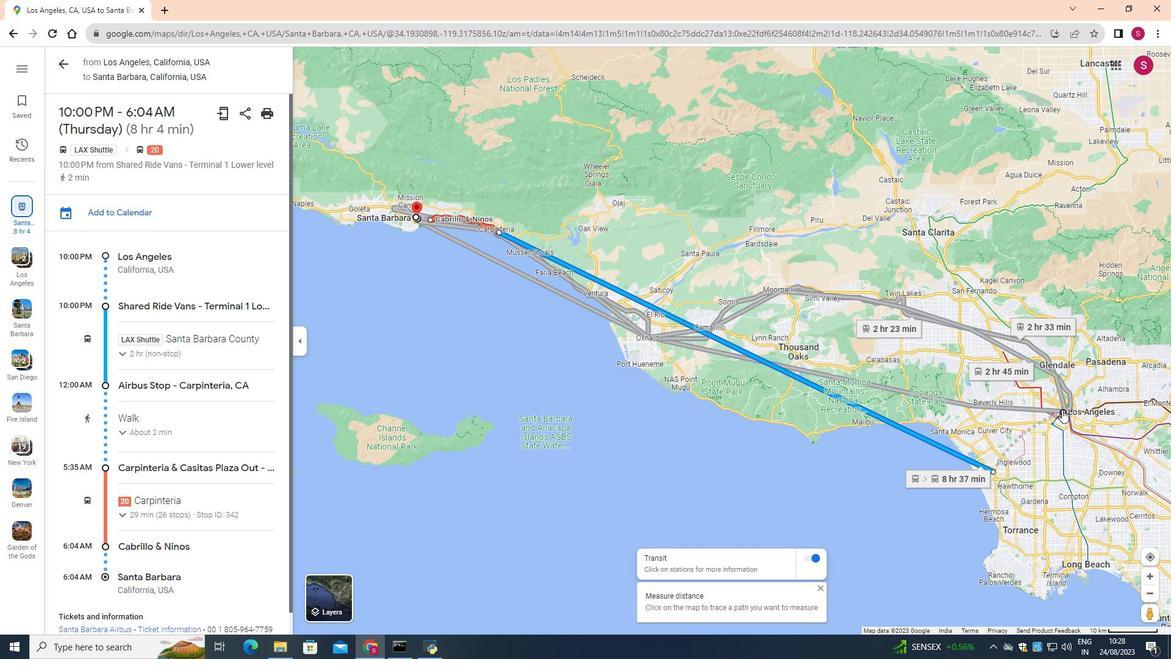 
Action: Mouse moved to (580, 288)
Screenshot: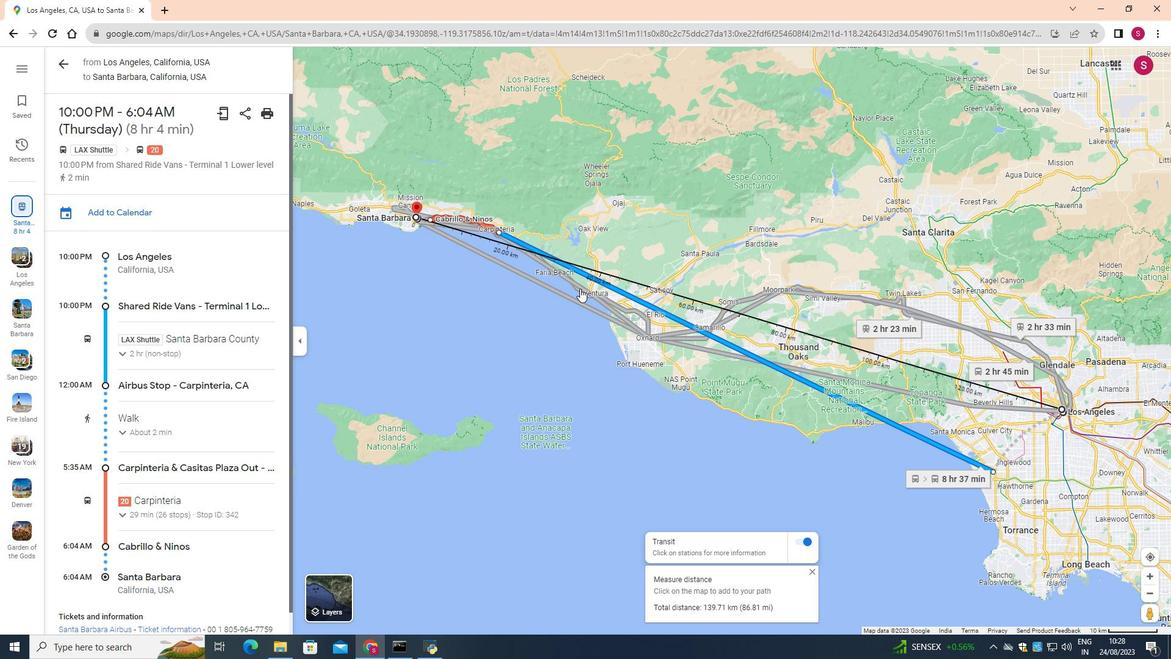 
Action: Mouse scrolled (580, 289) with delta (0, 0)
Screenshot: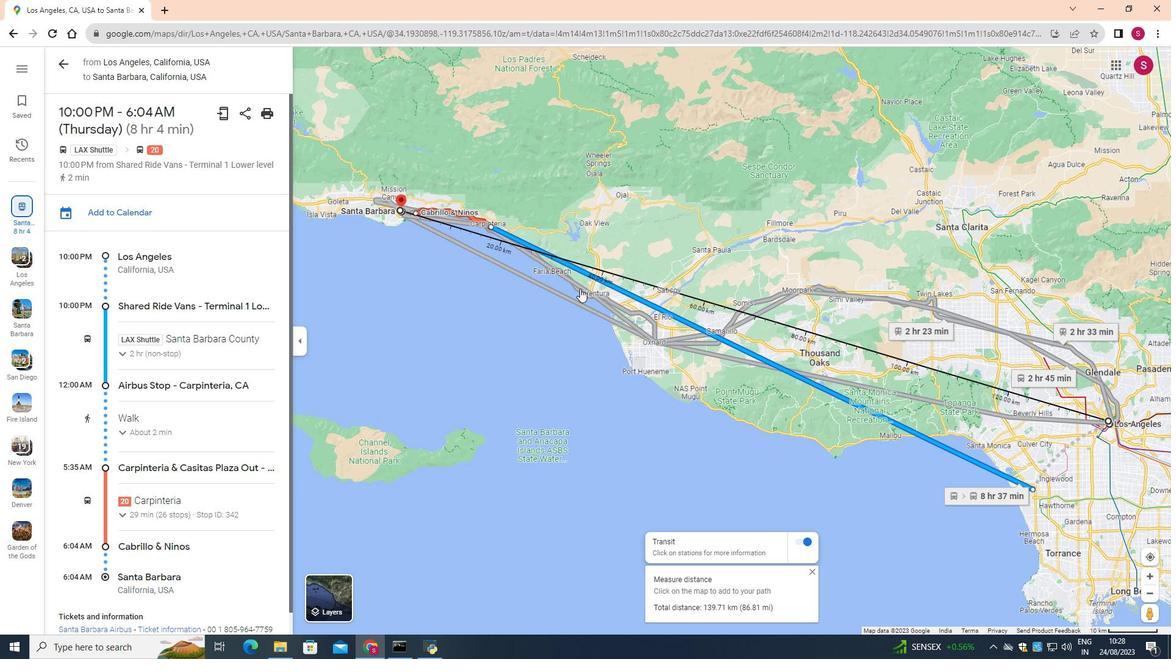 
Action: Mouse scrolled (580, 289) with delta (0, 0)
Screenshot: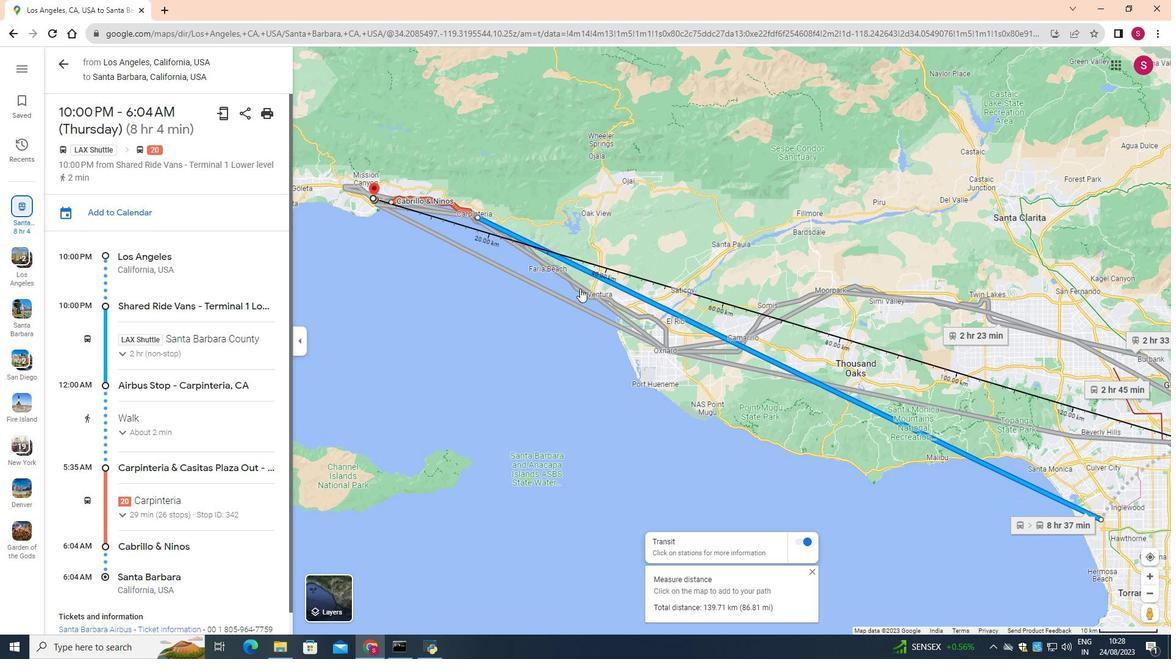 
Action: Mouse moved to (779, 413)
Screenshot: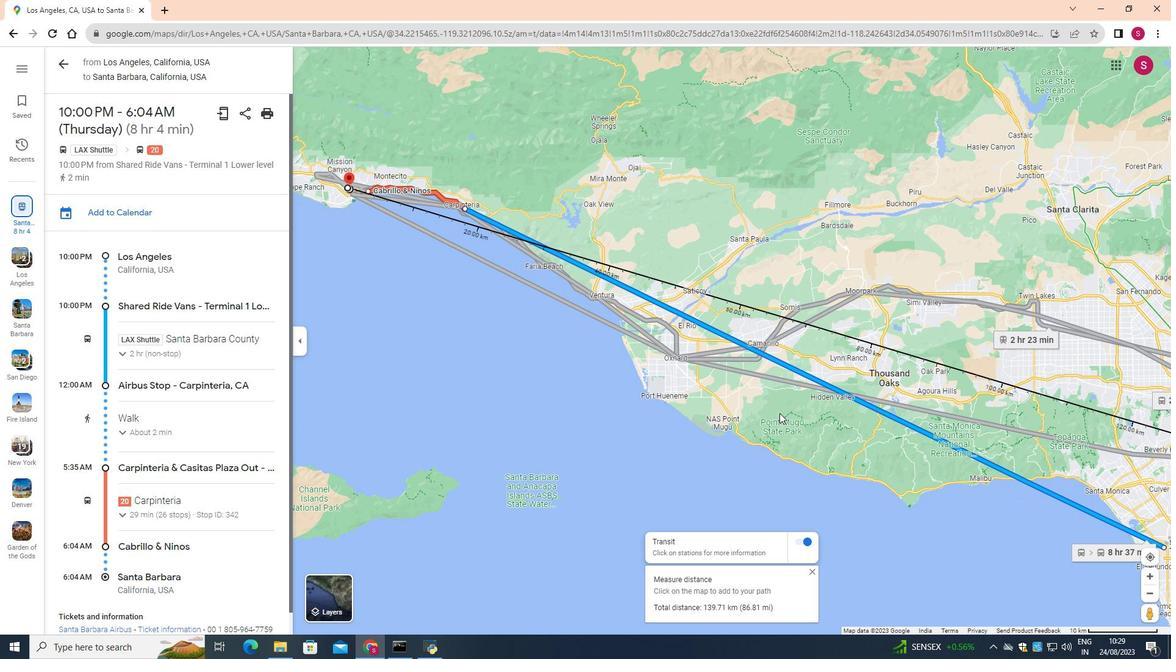 
Action: Mouse pressed left at (779, 413)
Screenshot: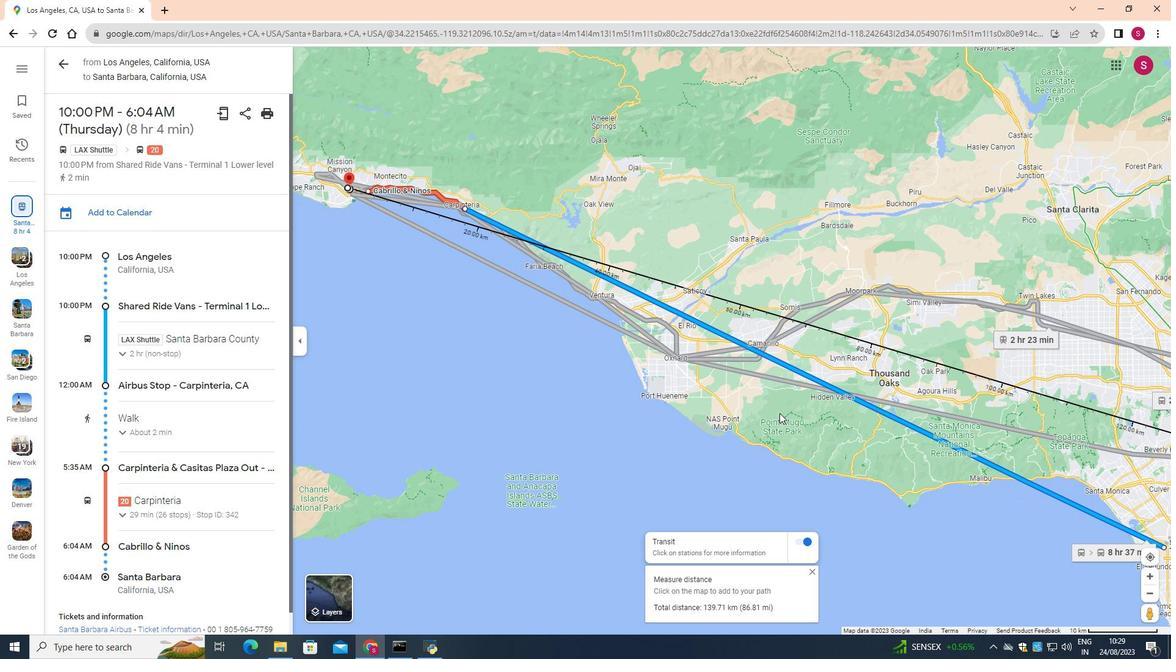 
Action: Mouse moved to (628, 384)
Screenshot: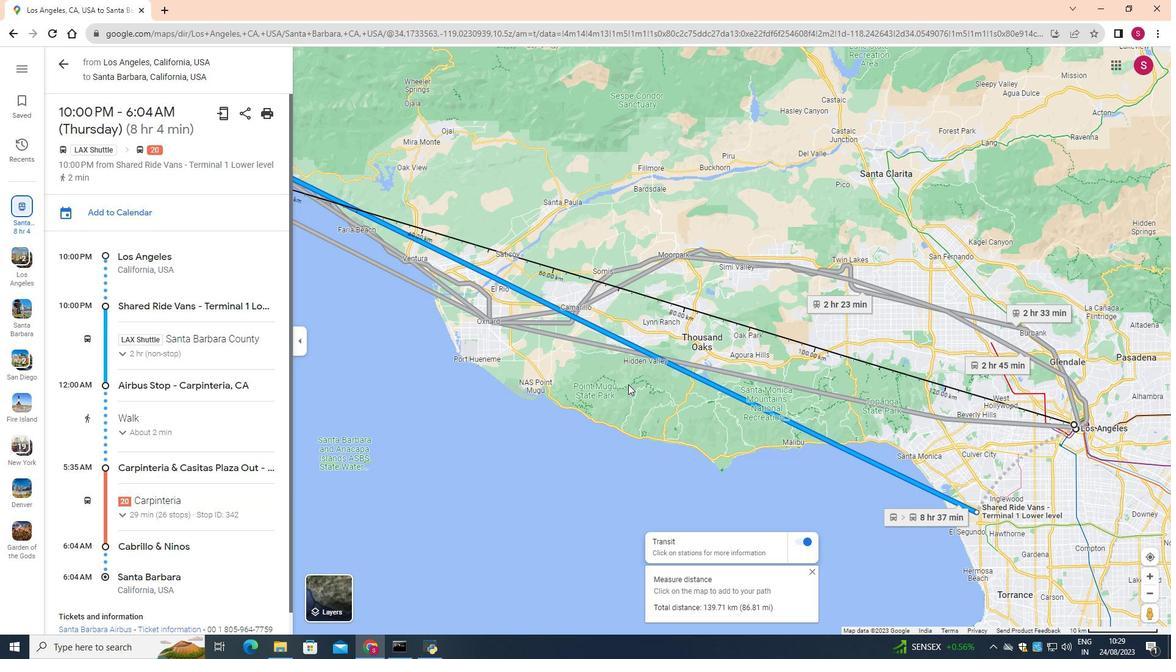 
Action: Mouse pressed left at (628, 384)
Screenshot: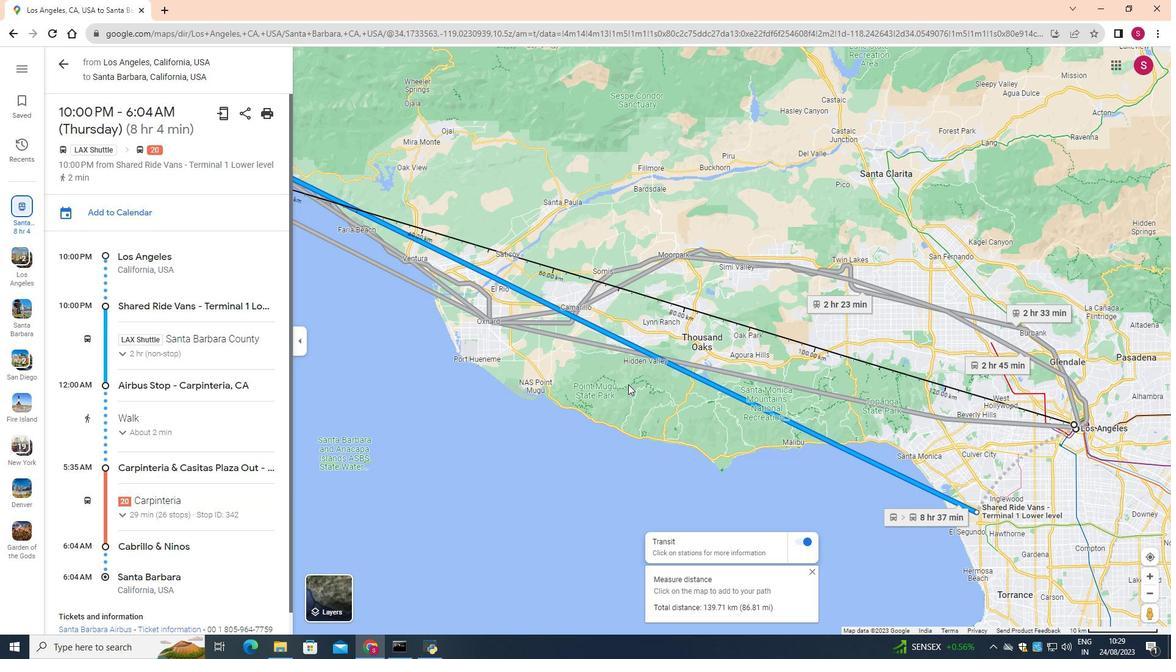 
Action: Mouse moved to (718, 365)
Screenshot: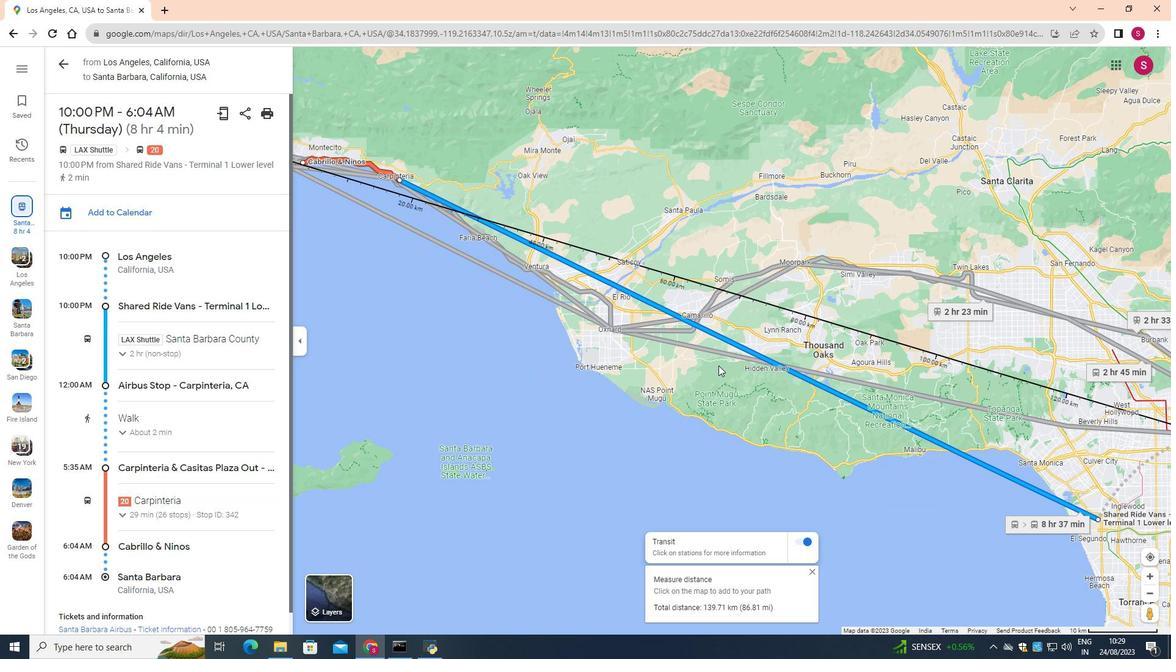 
Action: Mouse scrolled (718, 364) with delta (0, 0)
Screenshot: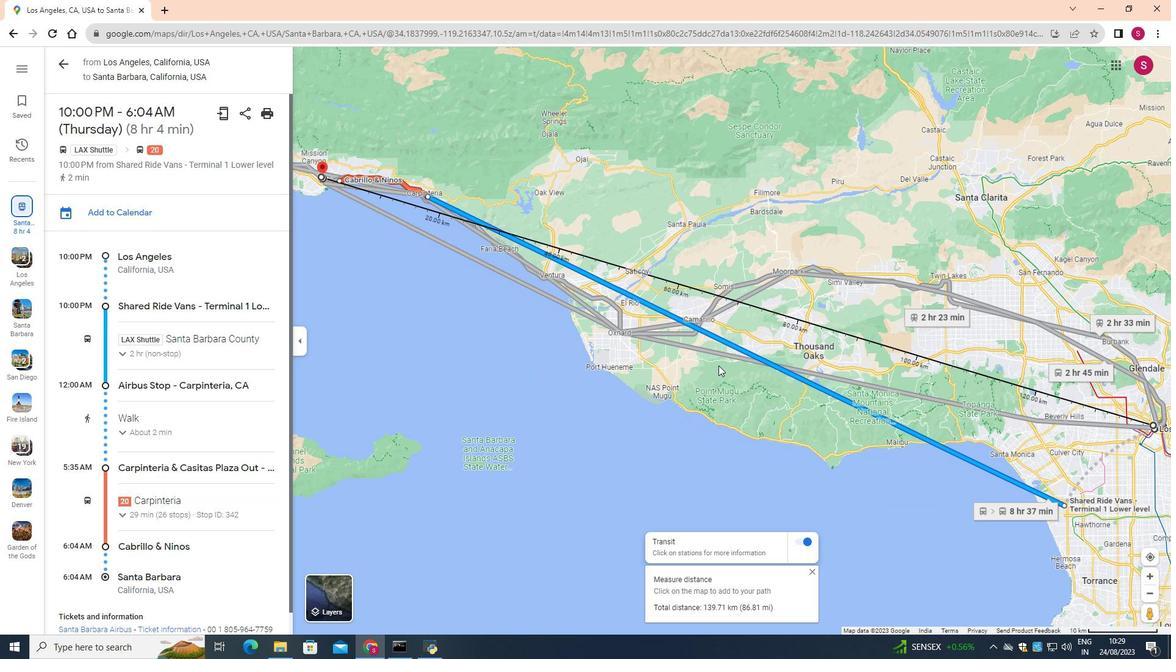 
Action: Mouse scrolled (718, 364) with delta (0, 0)
Screenshot: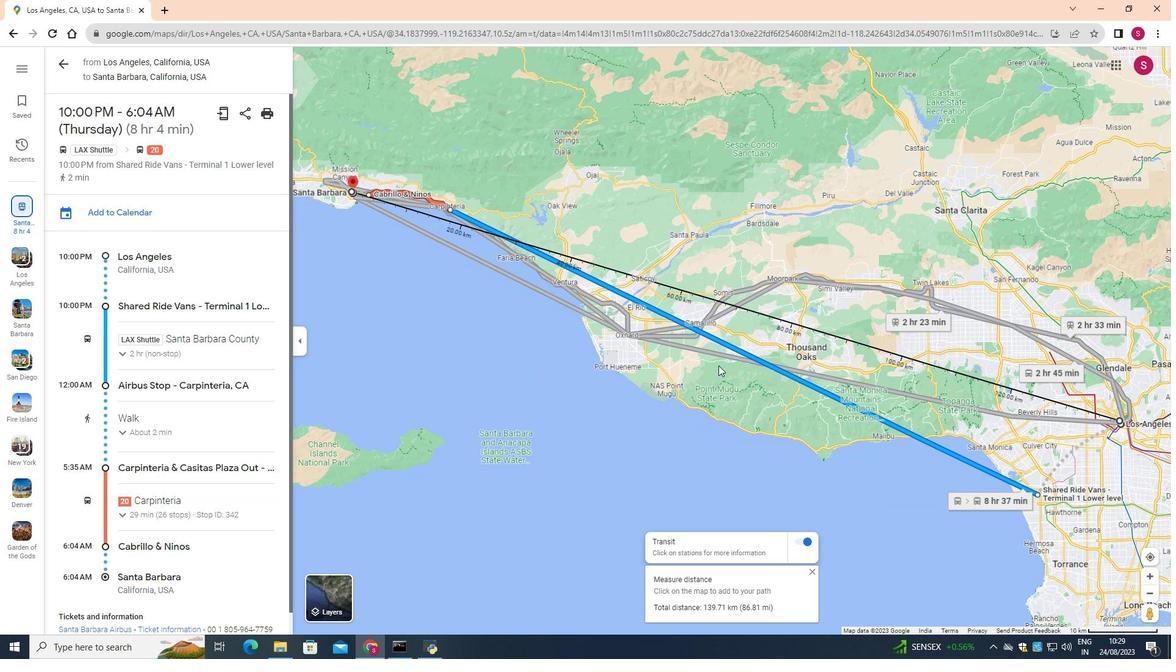 
Action: Mouse scrolled (718, 364) with delta (0, 0)
Screenshot: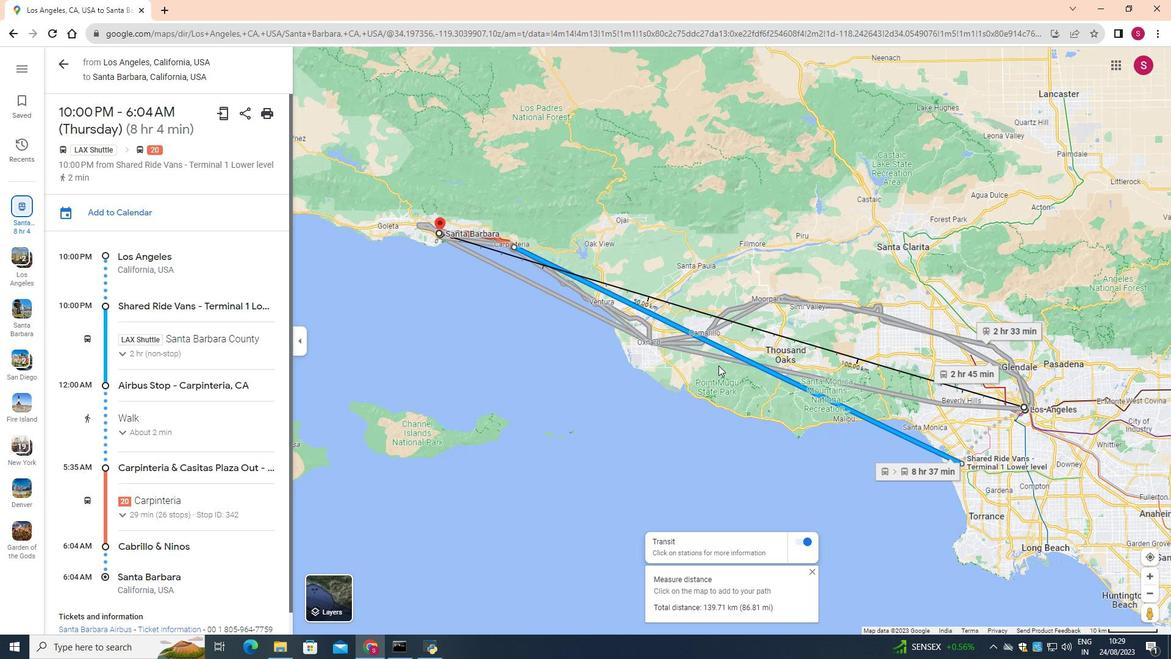 
Action: Mouse scrolled (718, 366) with delta (0, 0)
Screenshot: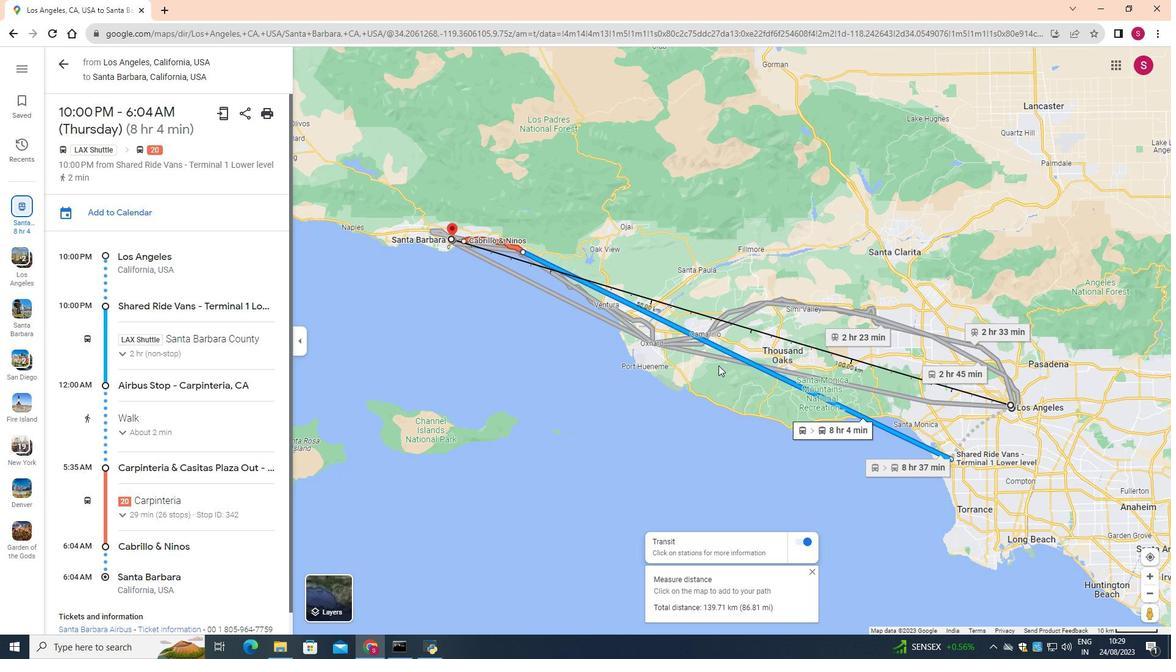 
